 Task: AssignAyush98111@gmail.com as Assignee of Issue Issue0000000053 in Backlog  in Scrum Project Project0000000011 in Jira. AssignMailaustrali7@gmail.com as Assignee of Issue Issue0000000054 in Backlog  in Scrum Project Project0000000011 in Jira. AssignMailaustrali7@gmail.com as Assignee of Issue Issue0000000055 in Backlog  in Scrum Project Project0000000011 in Jira. AssignVinnyoffice2@gmail.com as Assignee of Issue Issue0000000056 in Backlog  in Scrum Project Project0000000012 in Jira. AssignVinnyoffice2@gmail.com as Assignee of Issue Issue0000000057 in Backlog  in Scrum Project Project0000000012 in Jira
Action: Mouse moved to (926, 482)
Screenshot: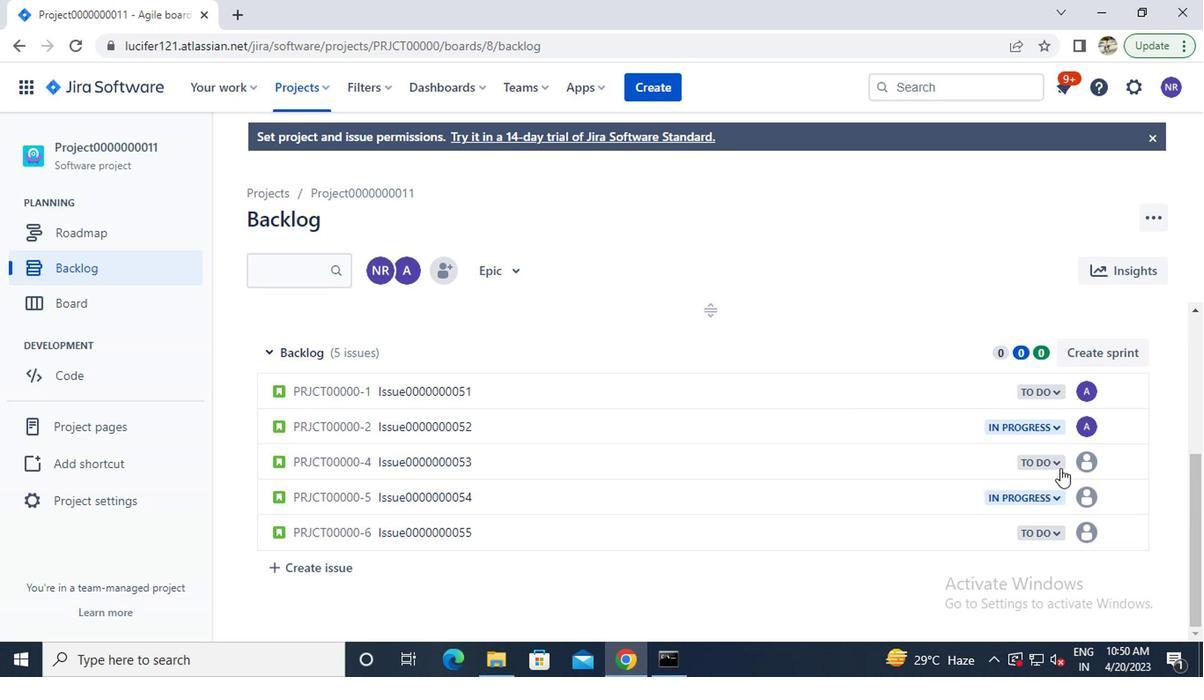 
Action: Mouse pressed left at (926, 482)
Screenshot: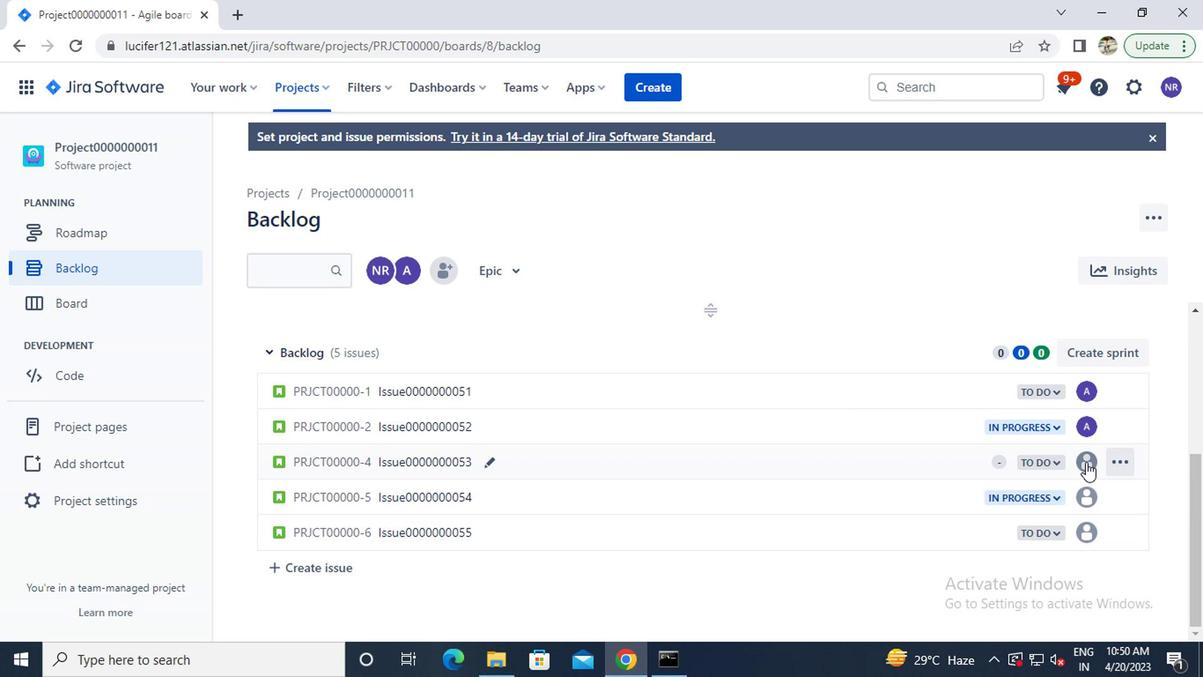 
Action: Mouse moved to (929, 479)
Screenshot: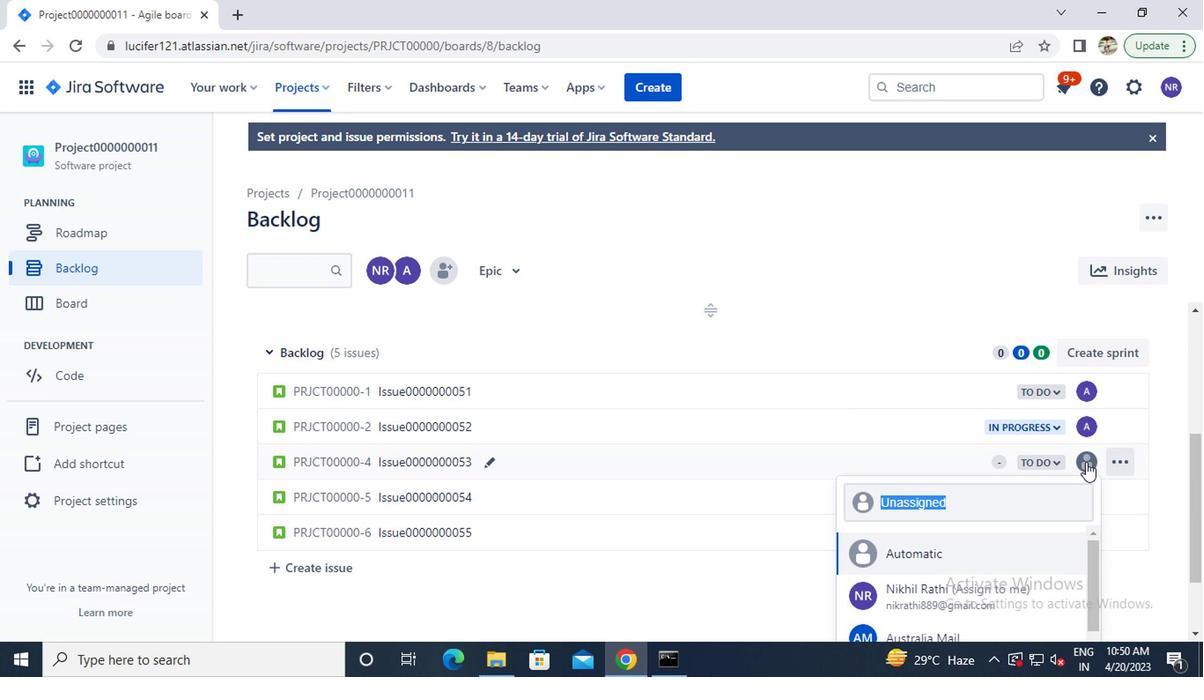 
Action: Key pressed ay
Screenshot: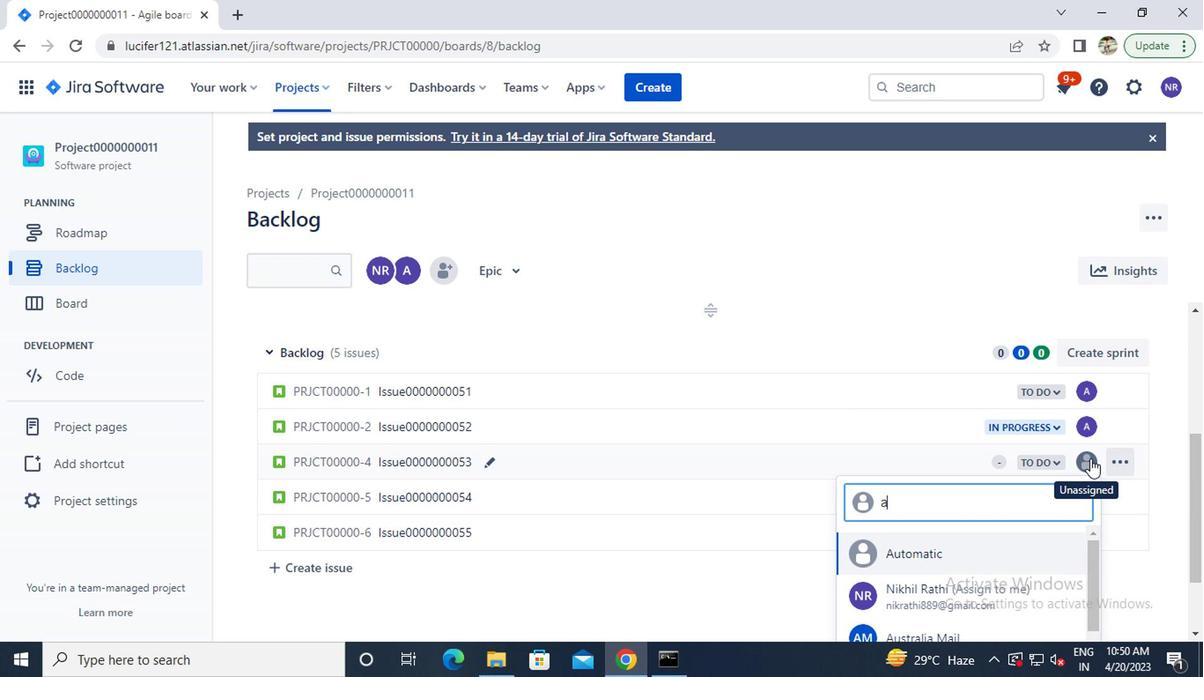 
Action: Mouse moved to (780, 548)
Screenshot: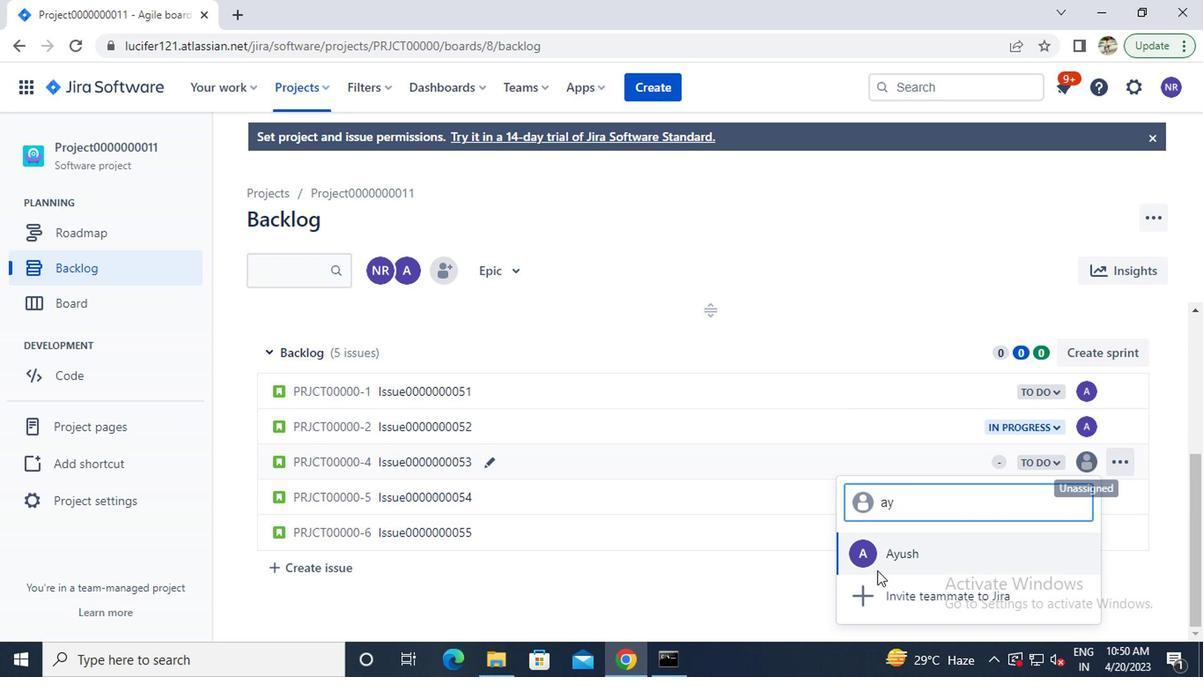 
Action: Mouse pressed left at (780, 548)
Screenshot: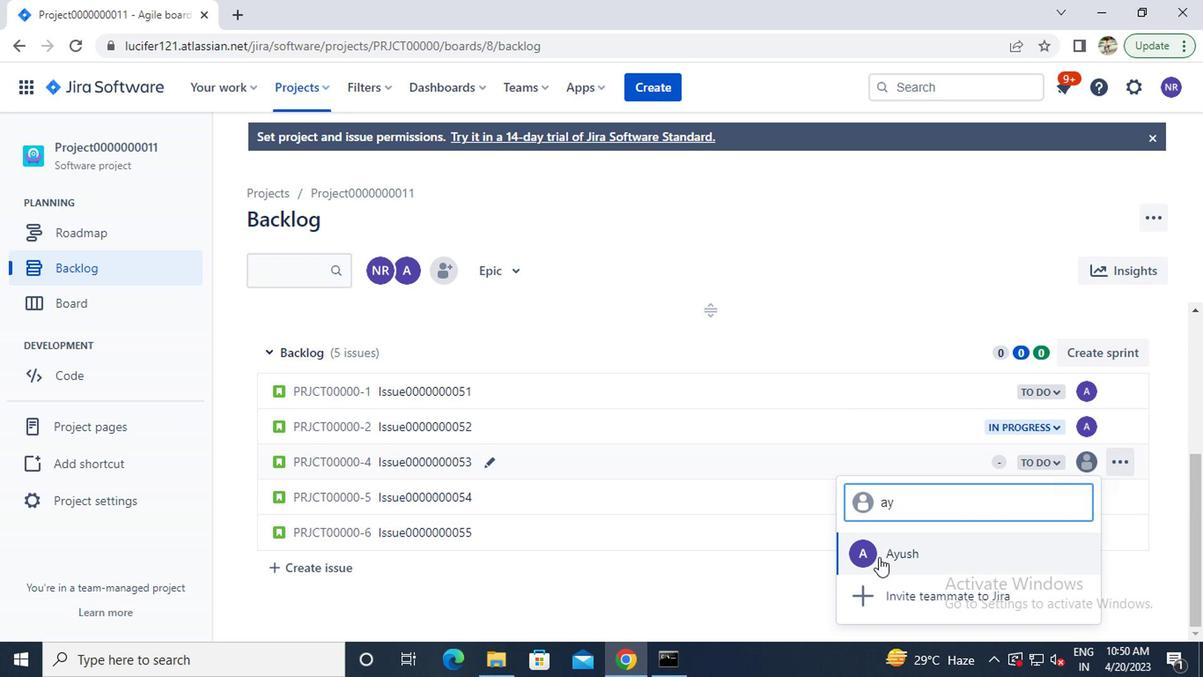 
Action: Mouse moved to (927, 507)
Screenshot: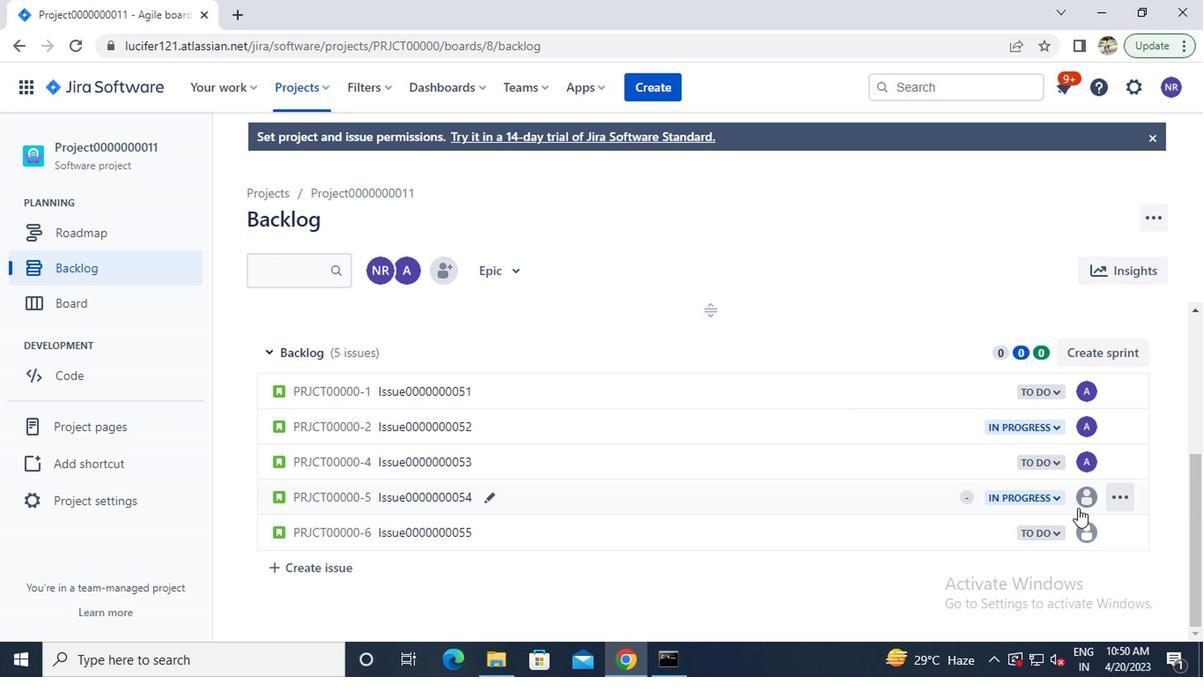 
Action: Mouse pressed left at (927, 507)
Screenshot: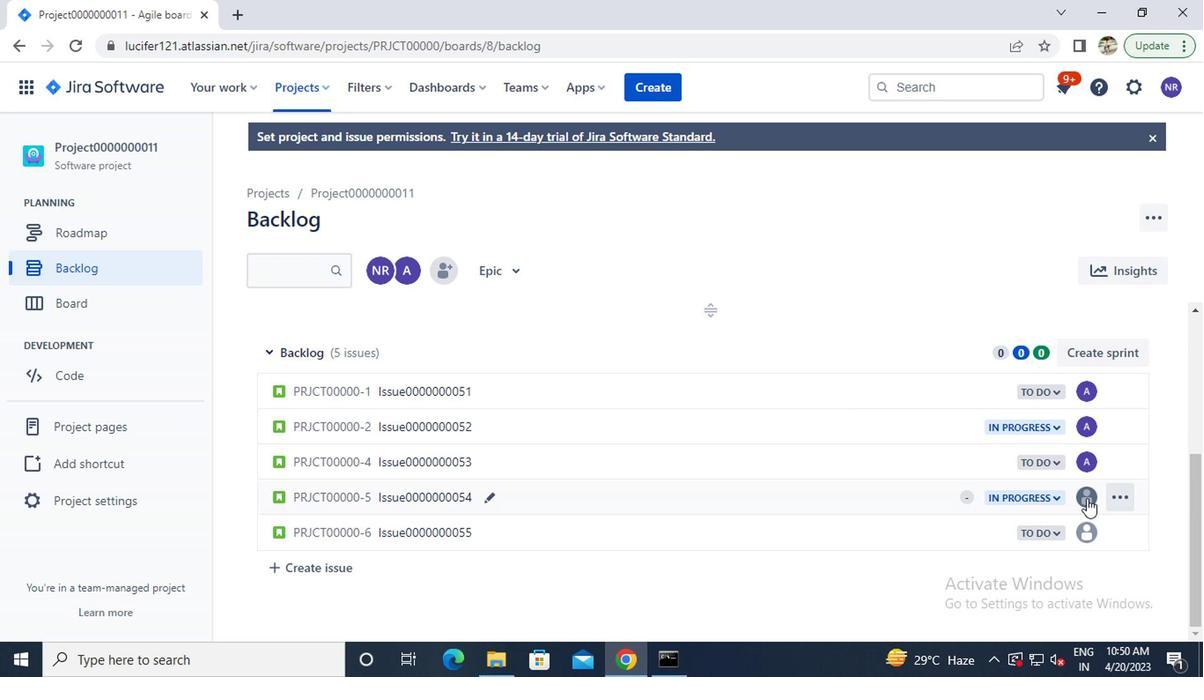 
Action: Mouse moved to (900, 544)
Screenshot: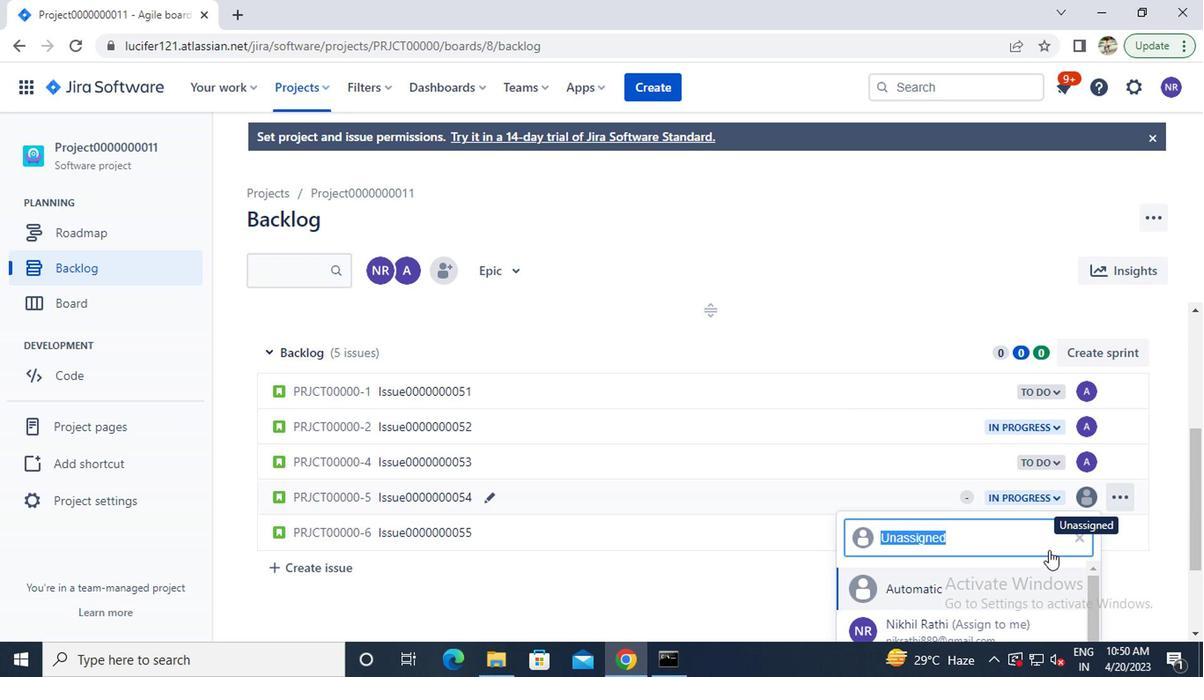 
Action: Mouse scrolled (900, 544) with delta (0, 0)
Screenshot: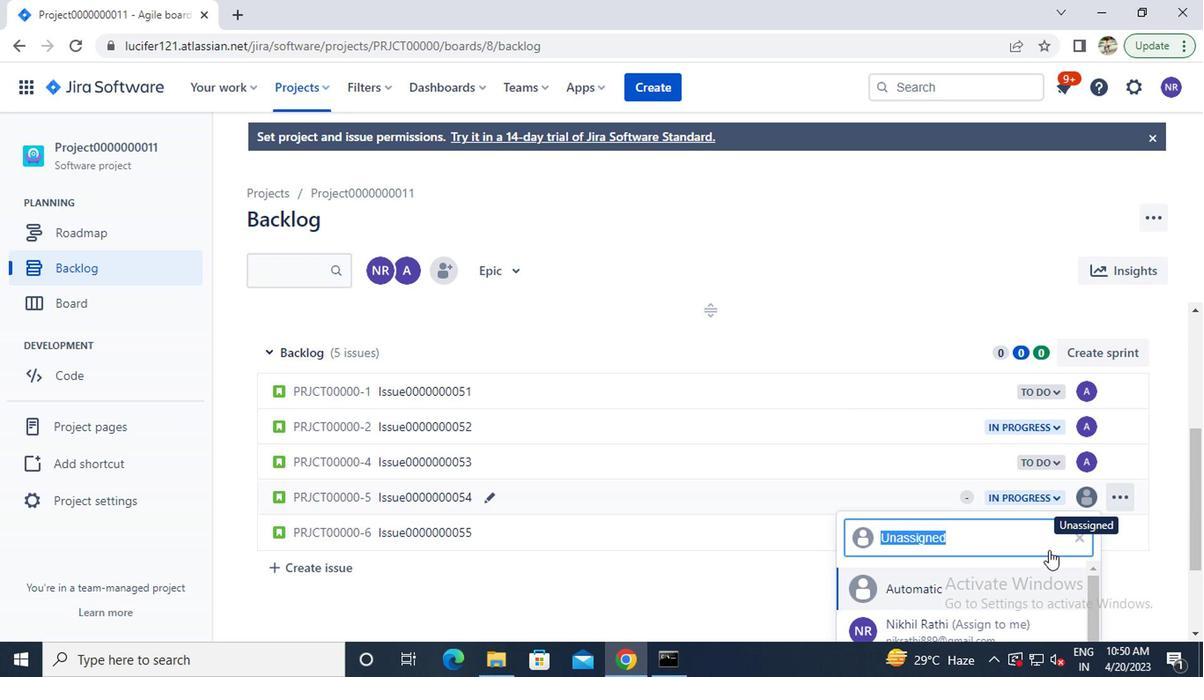
Action: Mouse scrolled (900, 544) with delta (0, 0)
Screenshot: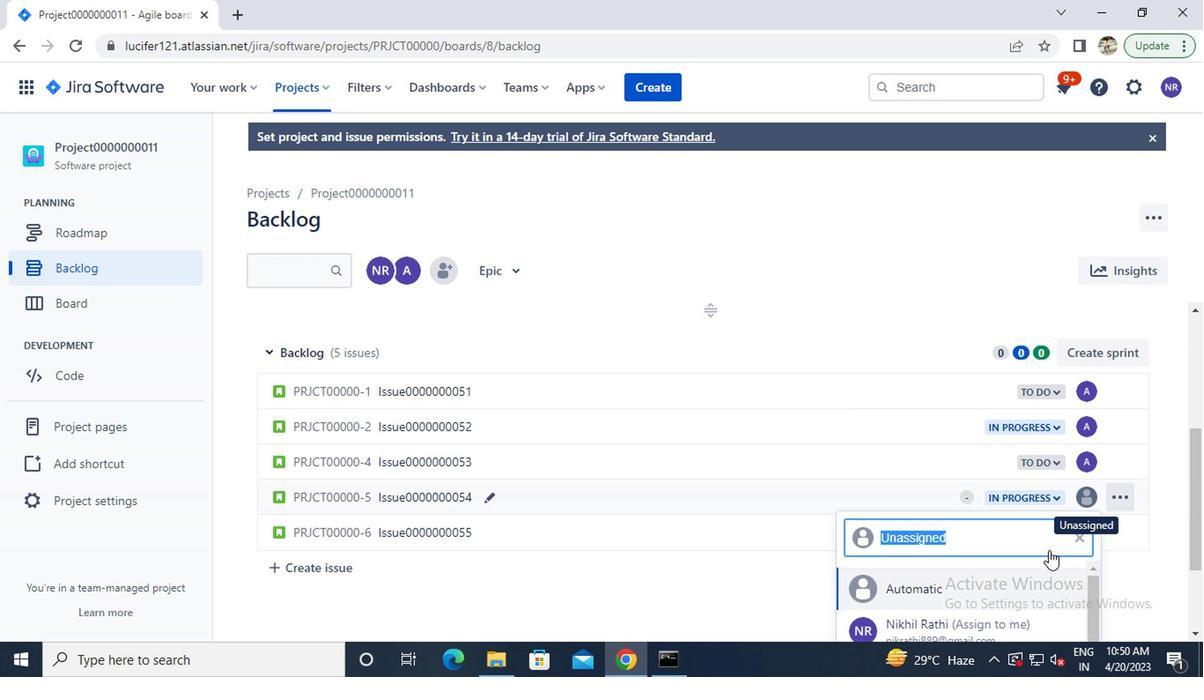 
Action: Mouse moved to (862, 540)
Screenshot: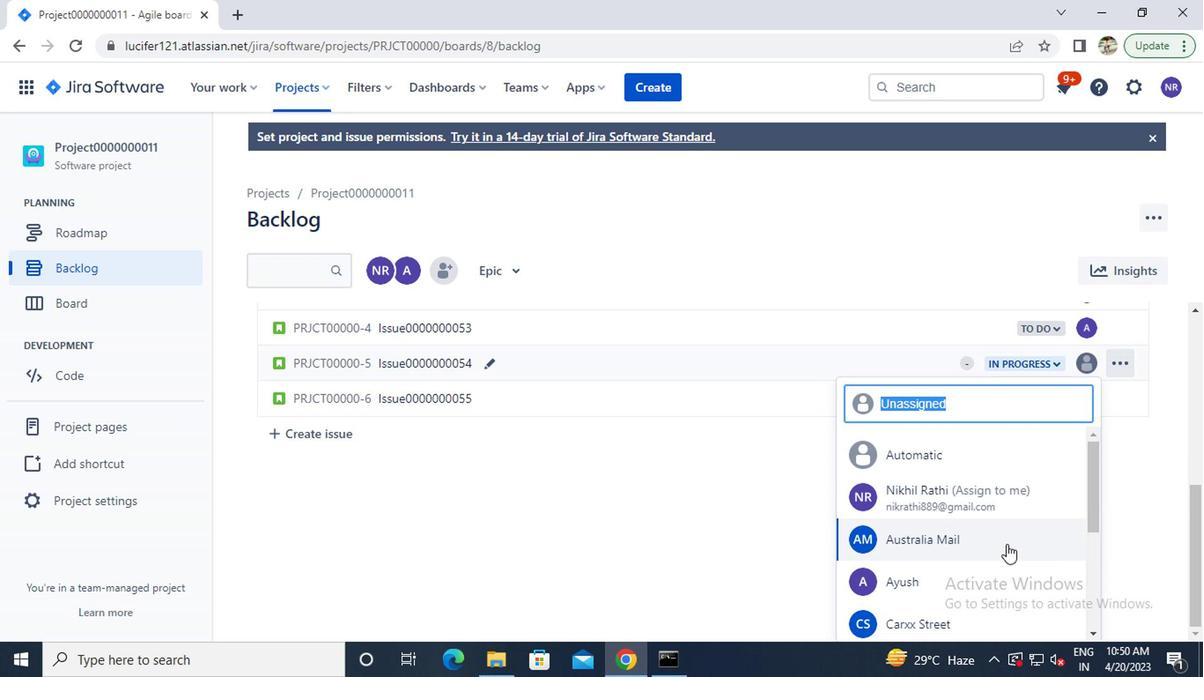 
Action: Mouse pressed left at (862, 540)
Screenshot: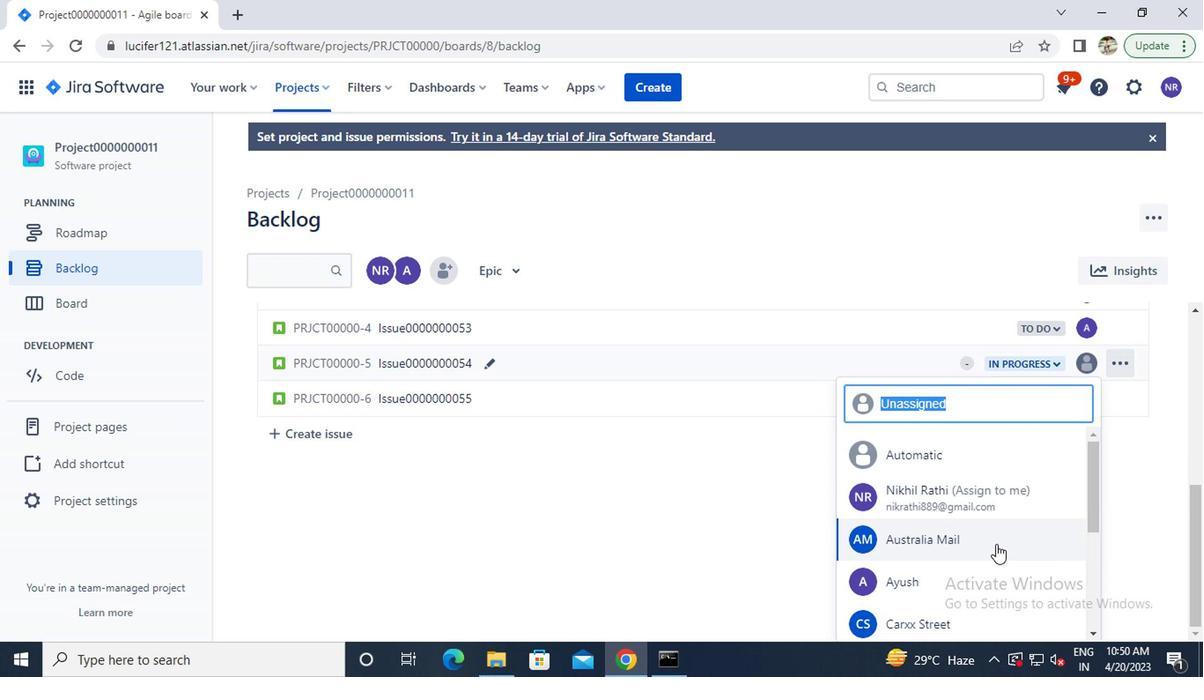 
Action: Mouse moved to (923, 530)
Screenshot: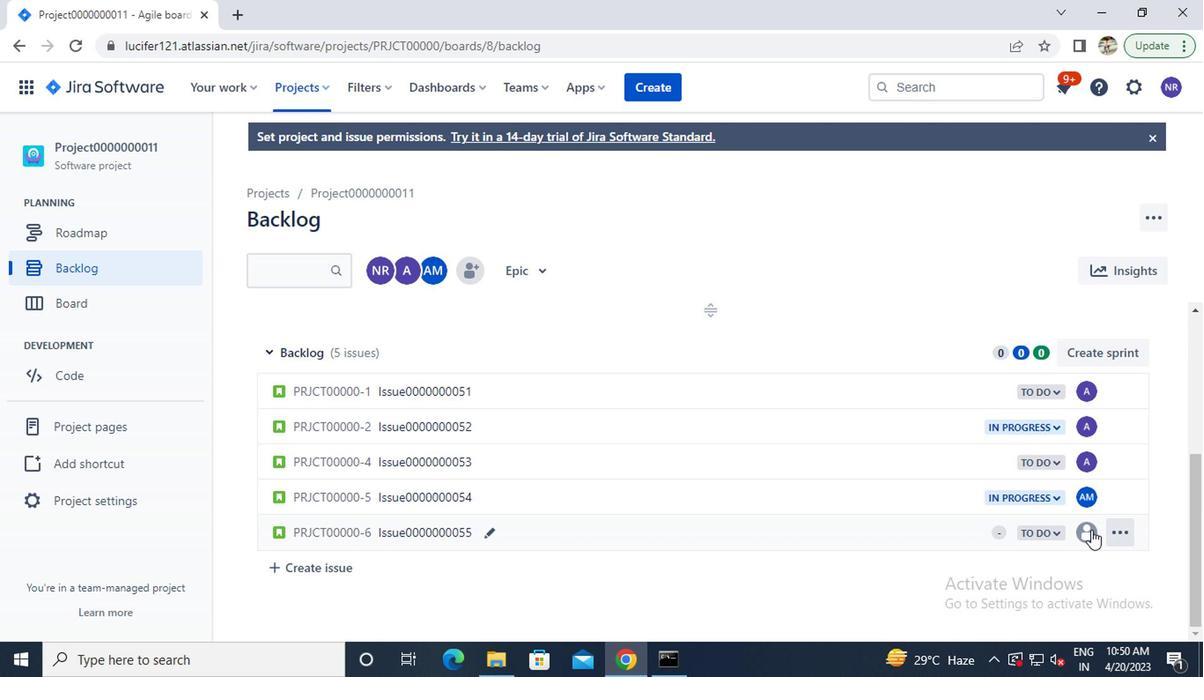 
Action: Mouse pressed left at (923, 530)
Screenshot: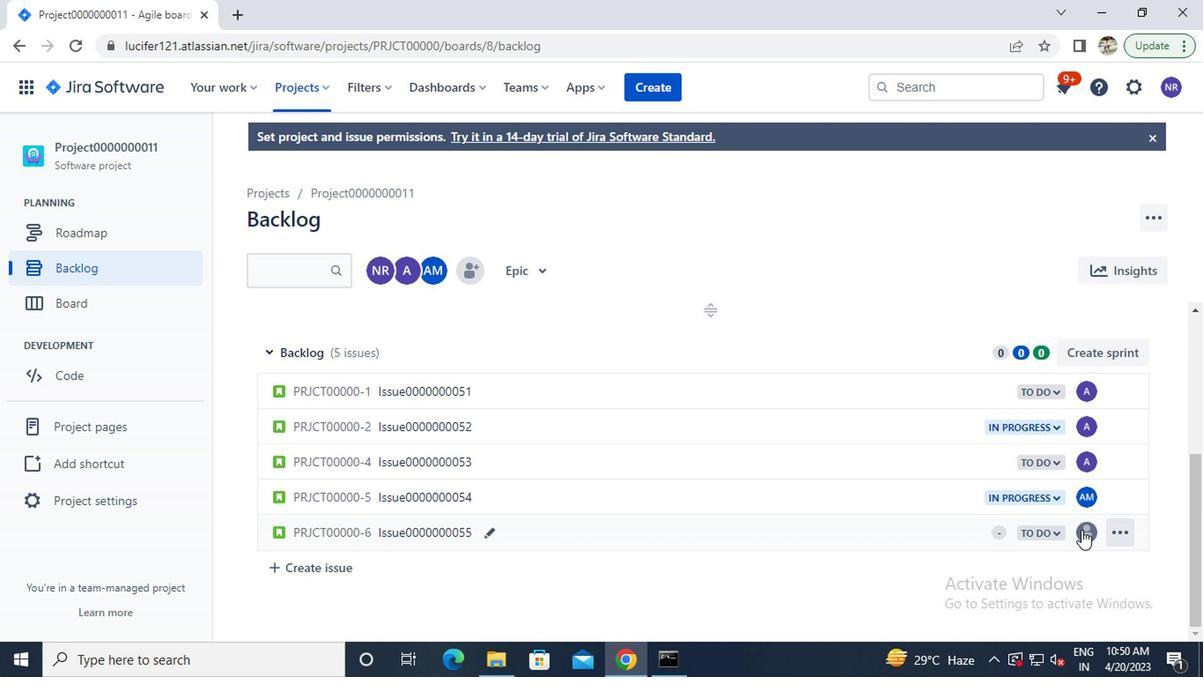 
Action: Mouse moved to (867, 561)
Screenshot: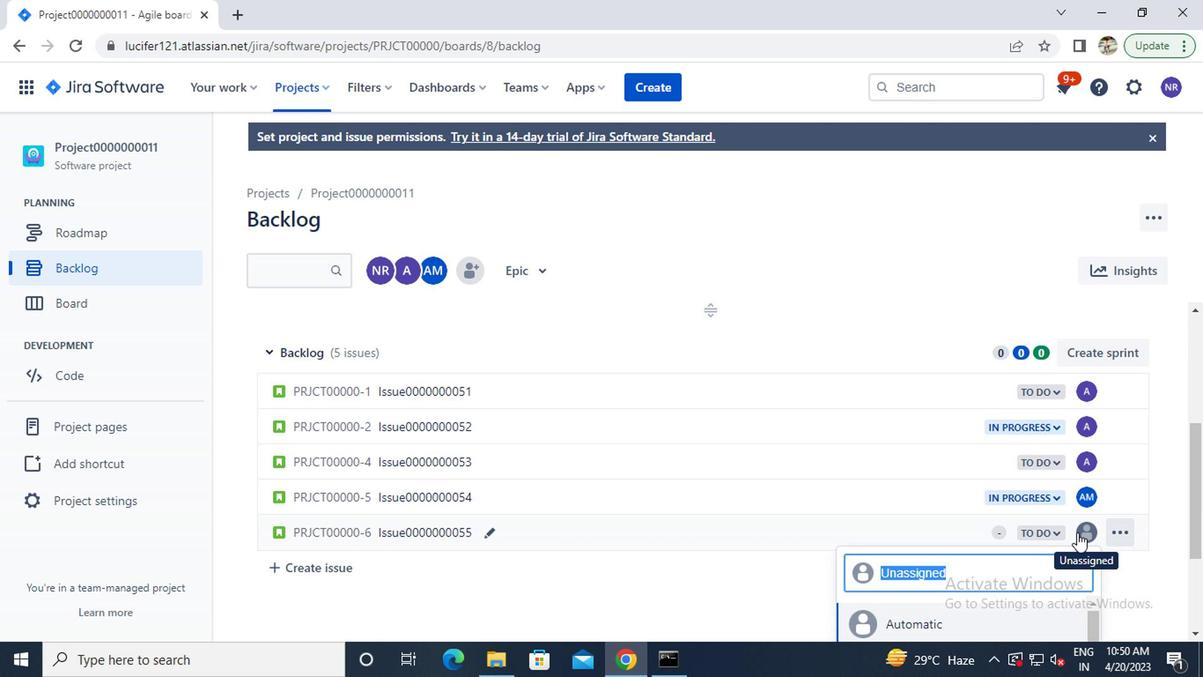 
Action: Mouse scrolled (867, 560) with delta (0, 0)
Screenshot: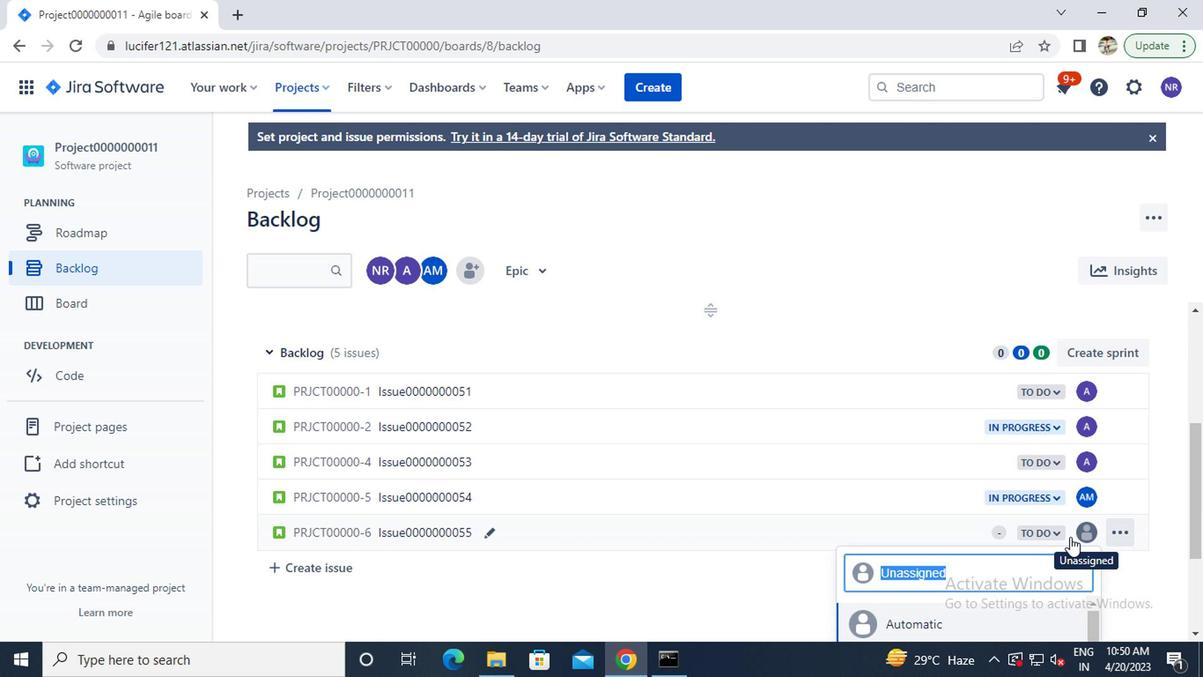 
Action: Mouse scrolled (867, 560) with delta (0, 0)
Screenshot: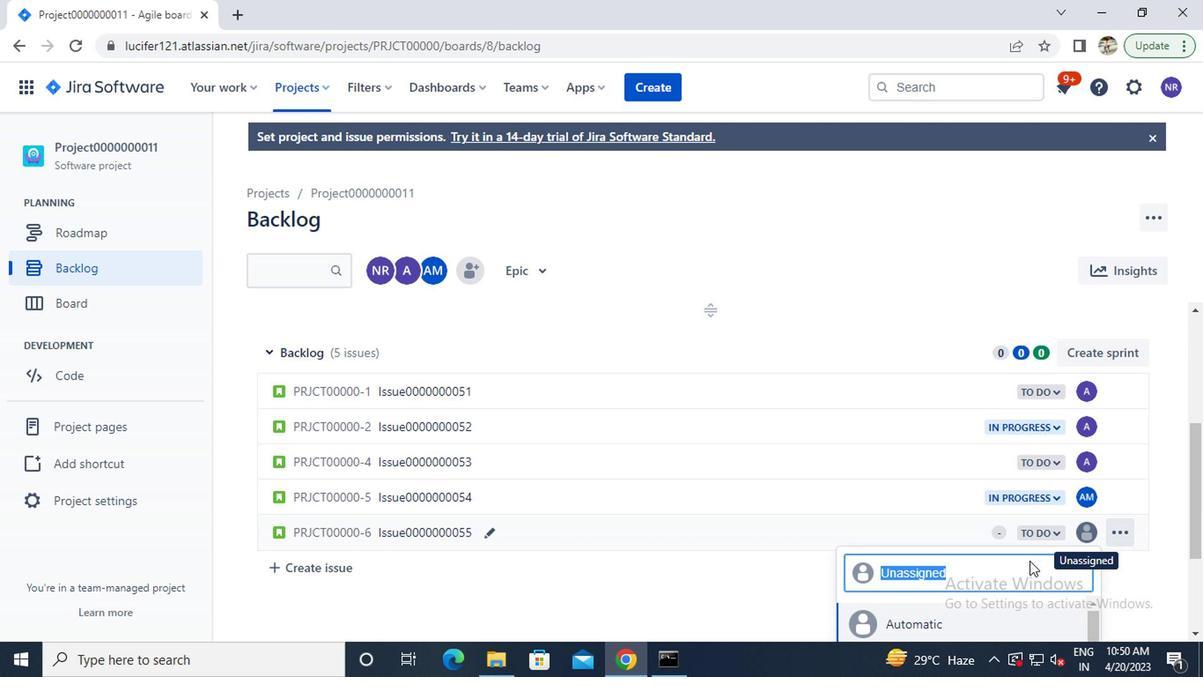 
Action: Mouse moved to (848, 539)
Screenshot: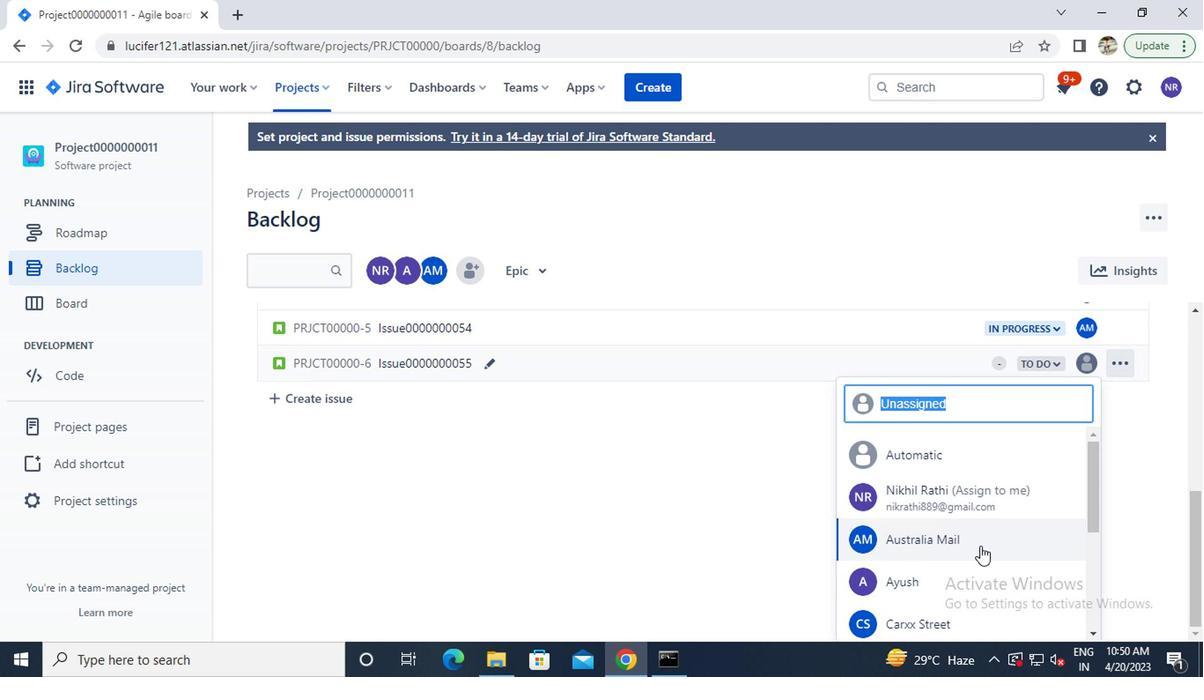
Action: Mouse pressed left at (848, 539)
Screenshot: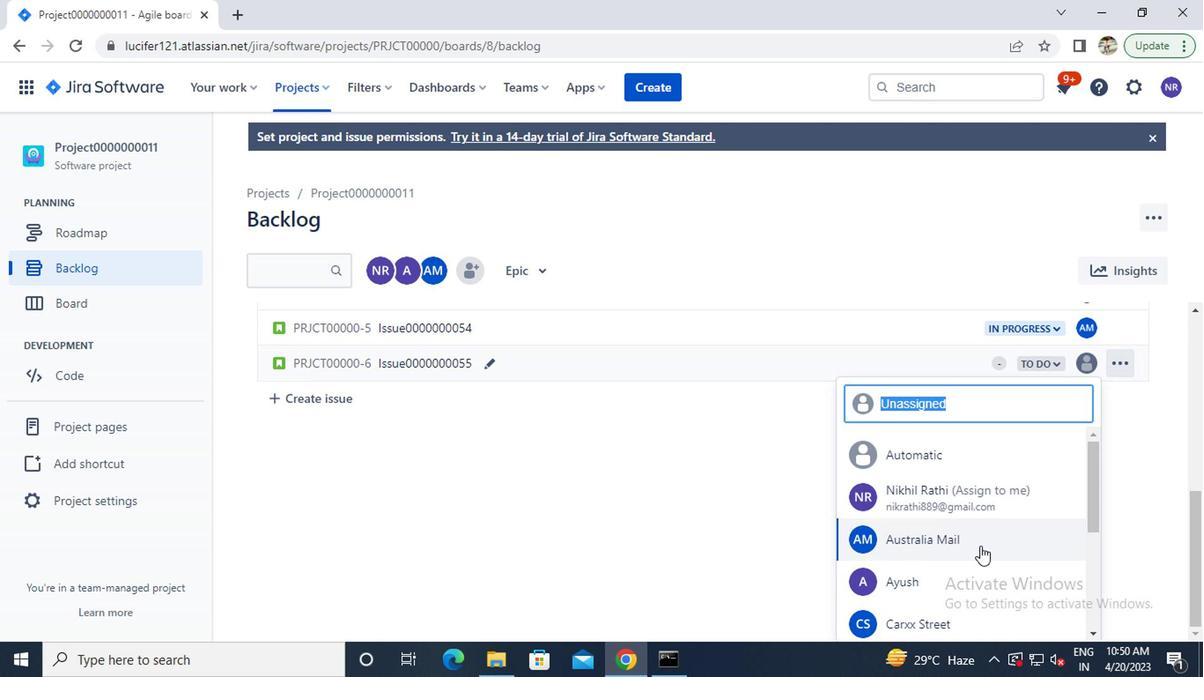 
Action: Mouse moved to (371, 216)
Screenshot: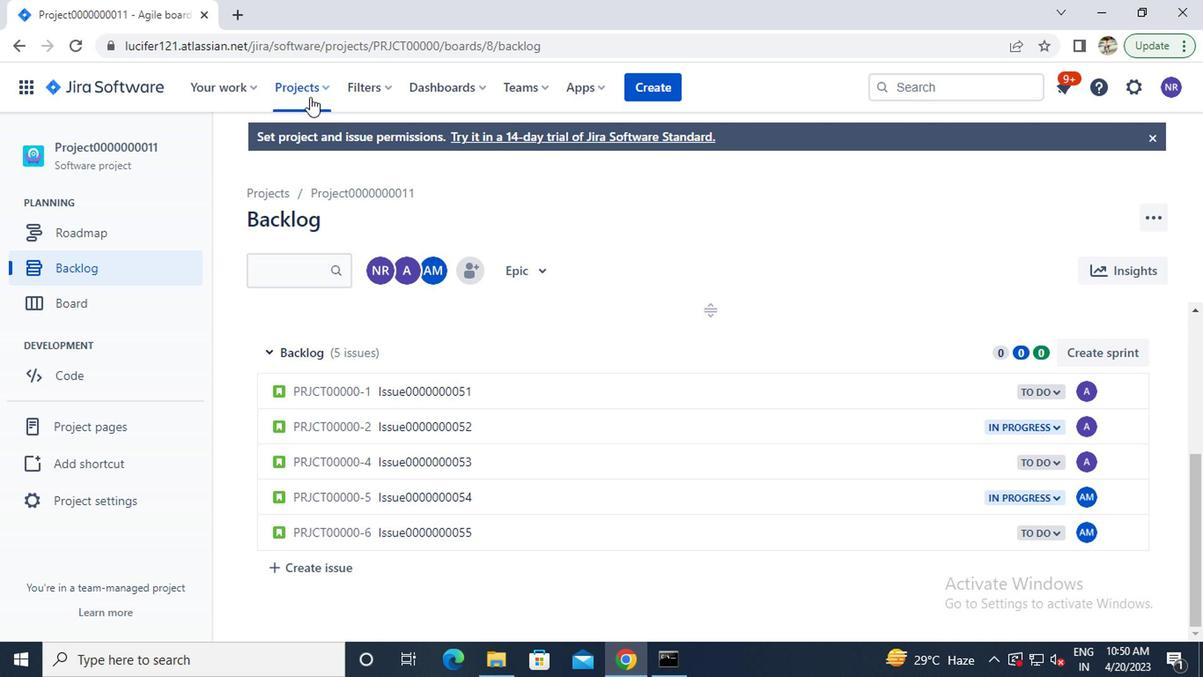 
Action: Mouse pressed left at (371, 216)
Screenshot: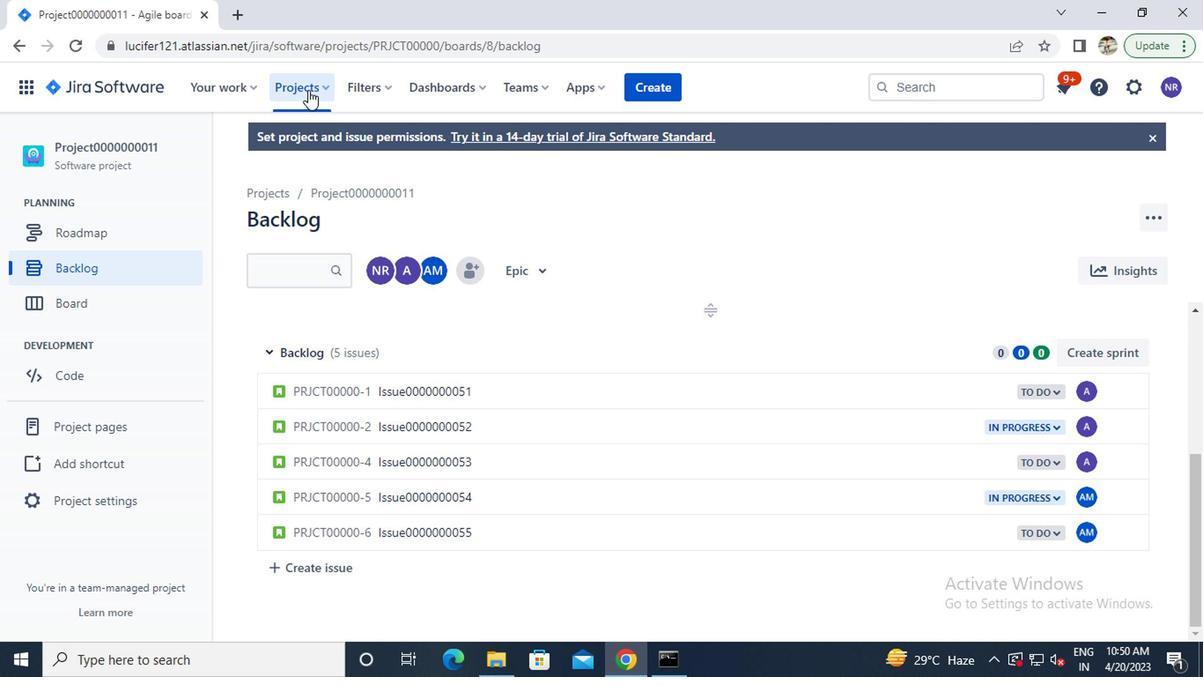 
Action: Mouse moved to (401, 305)
Screenshot: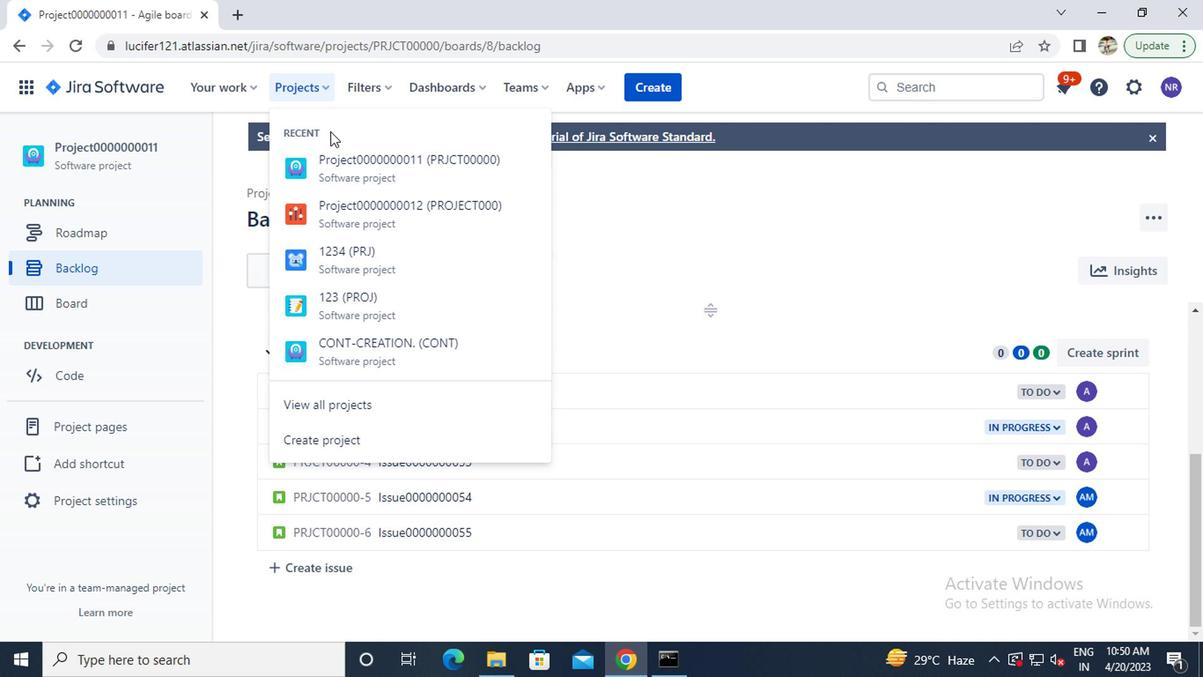 
Action: Mouse pressed left at (401, 305)
Screenshot: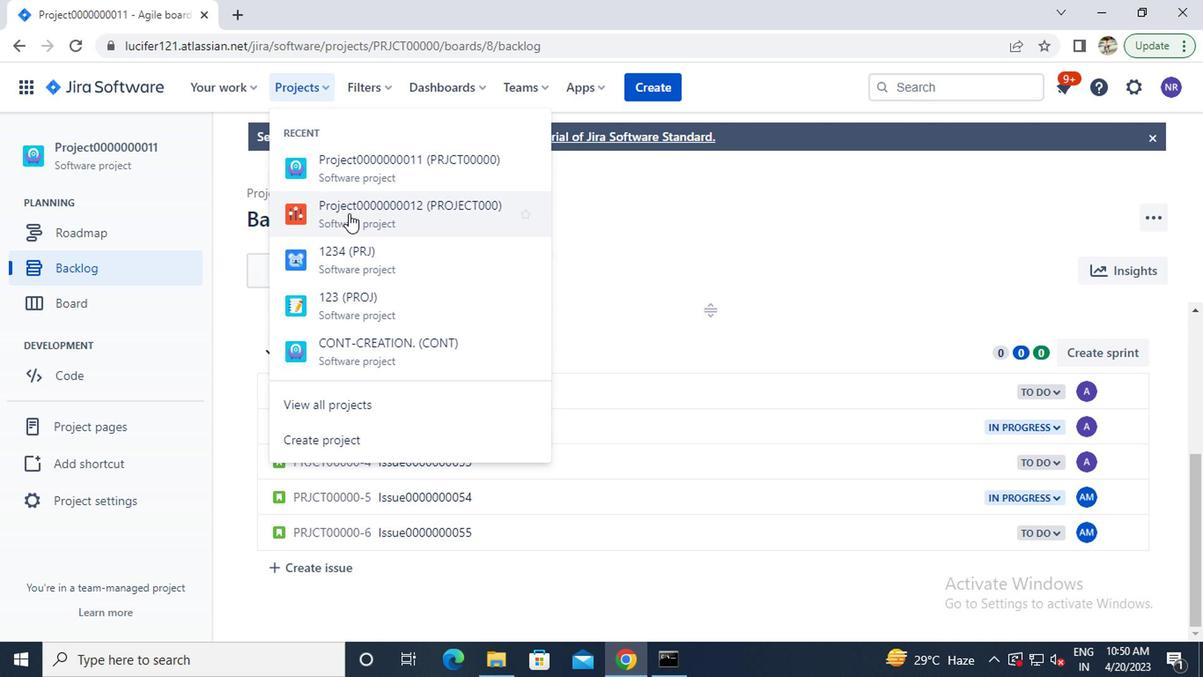 
Action: Mouse moved to (242, 341)
Screenshot: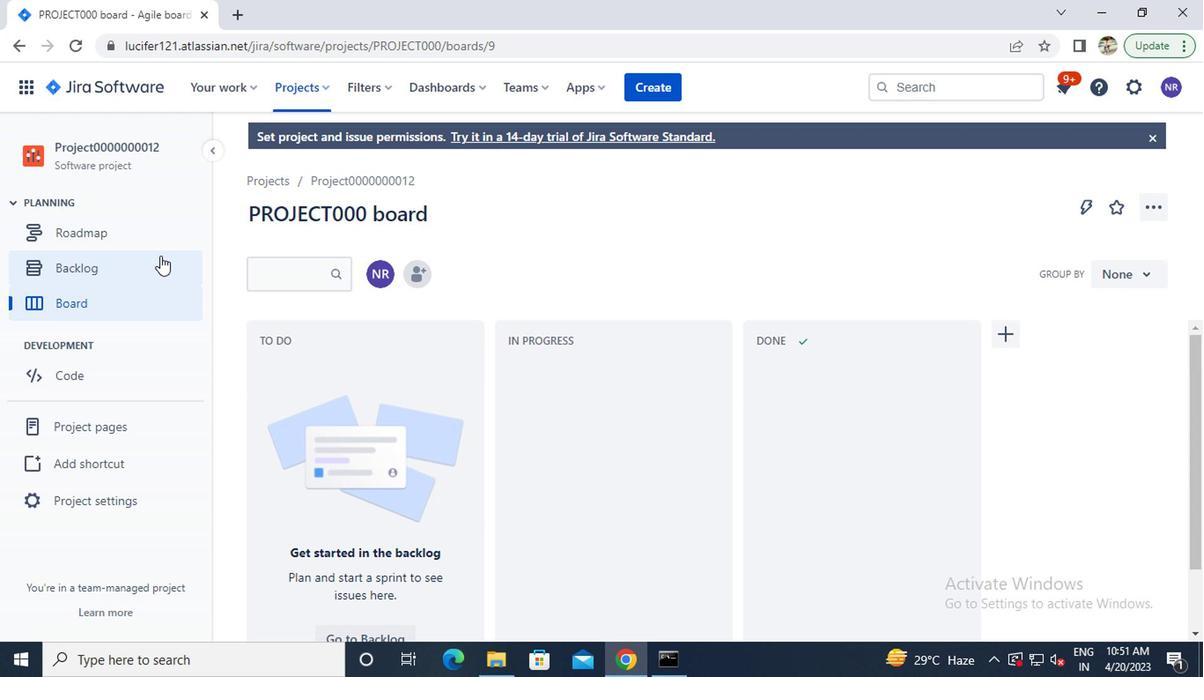 
Action: Mouse pressed left at (242, 341)
Screenshot: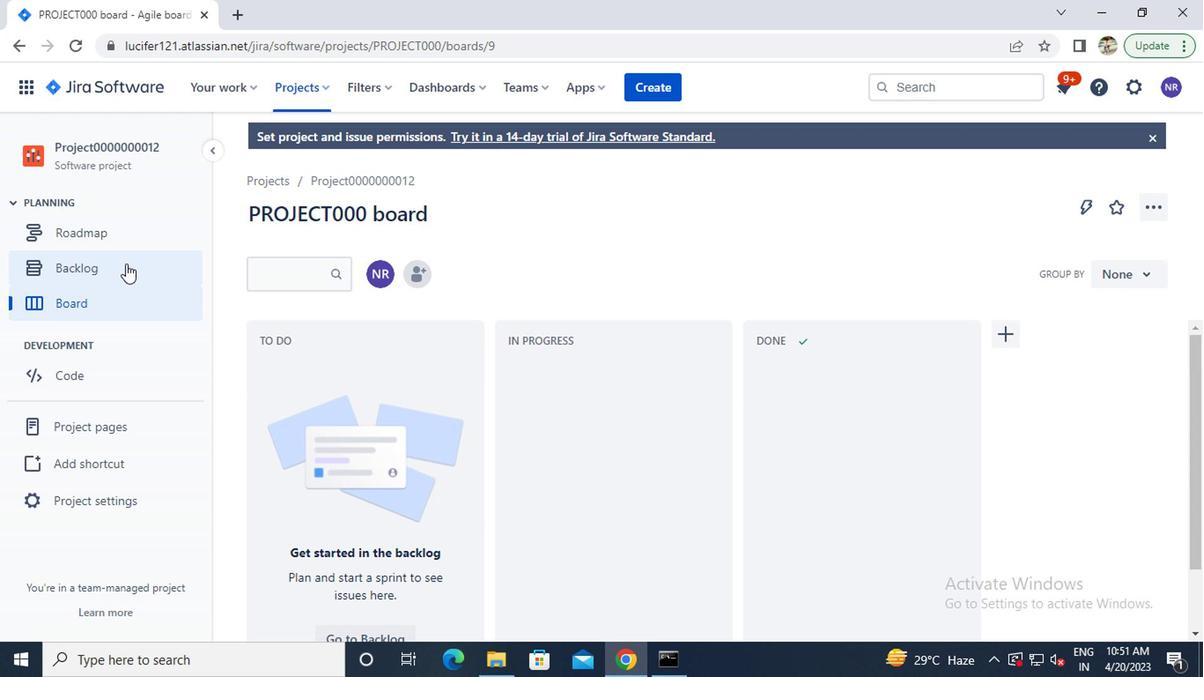 
Action: Mouse moved to (497, 381)
Screenshot: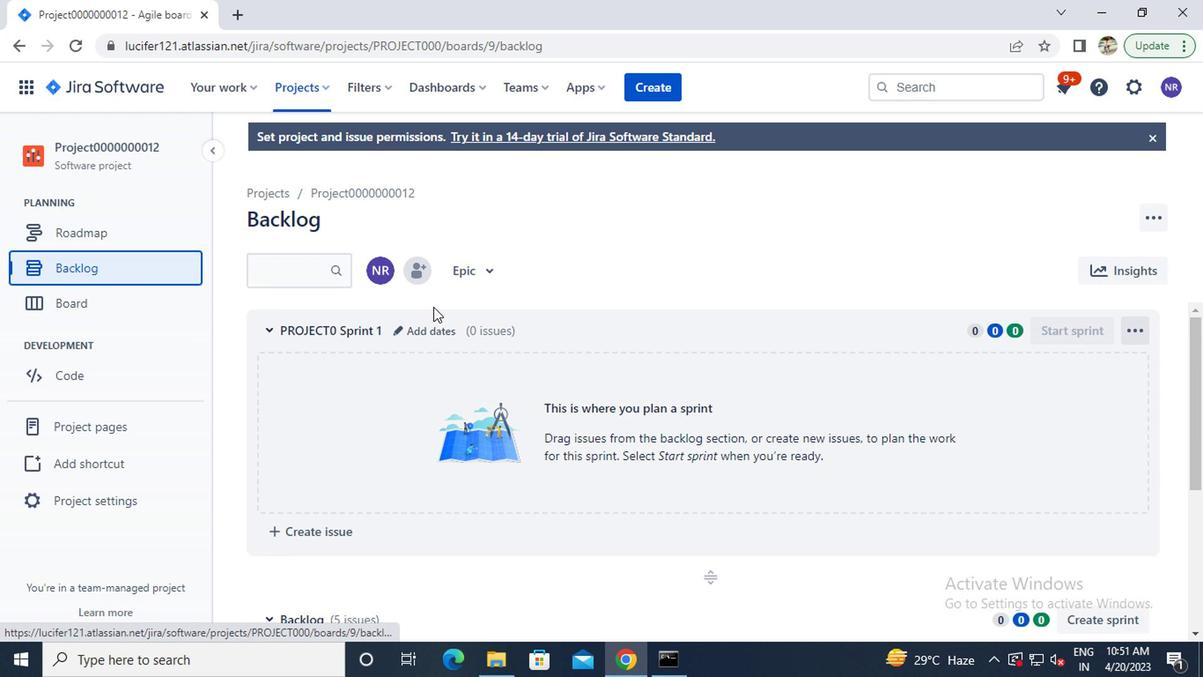 
Action: Mouse scrolled (497, 381) with delta (0, 0)
Screenshot: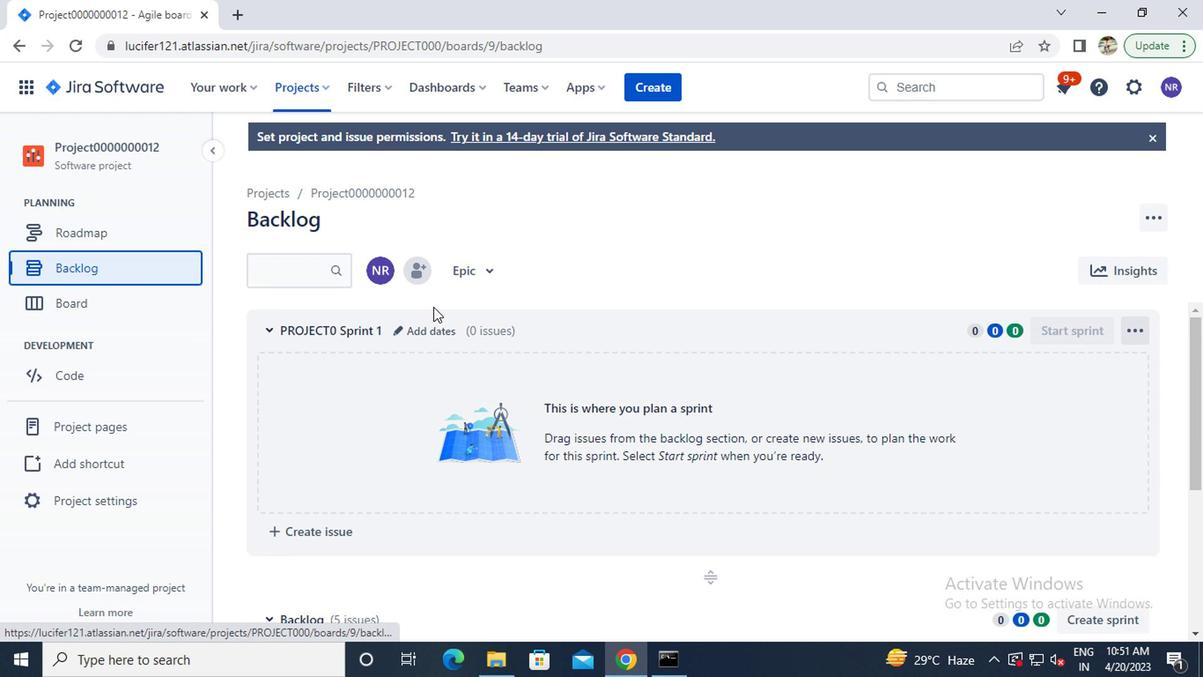 
Action: Mouse moved to (507, 386)
Screenshot: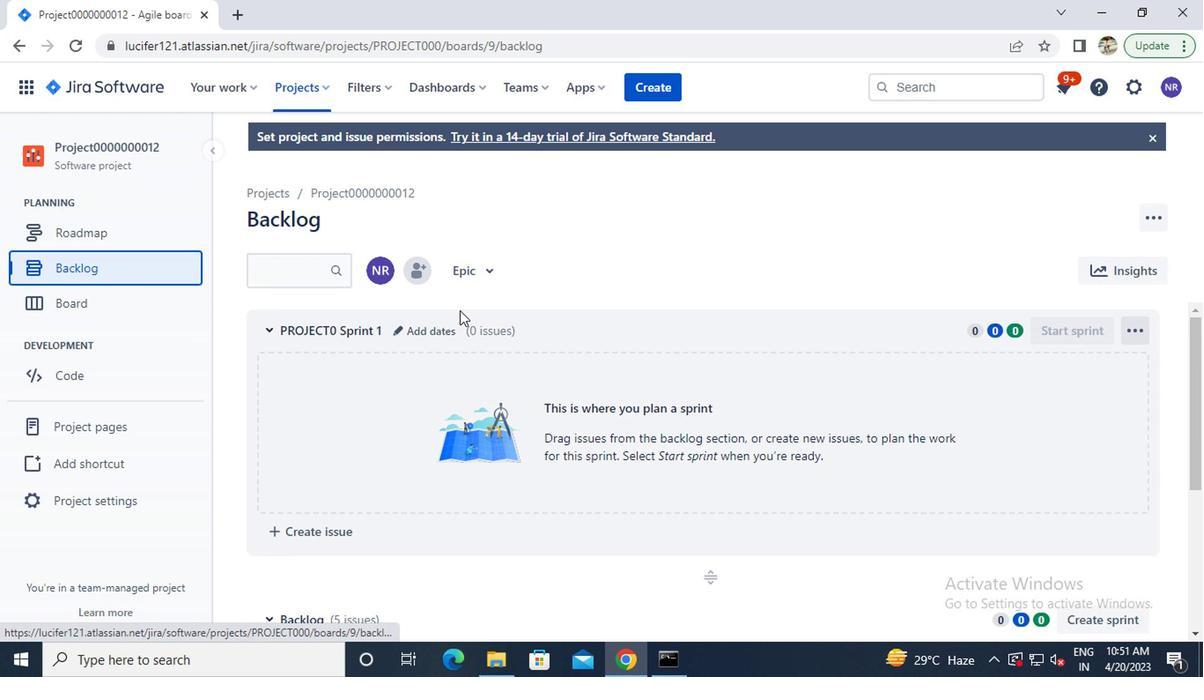 
Action: Mouse scrolled (507, 386) with delta (0, 0)
Screenshot: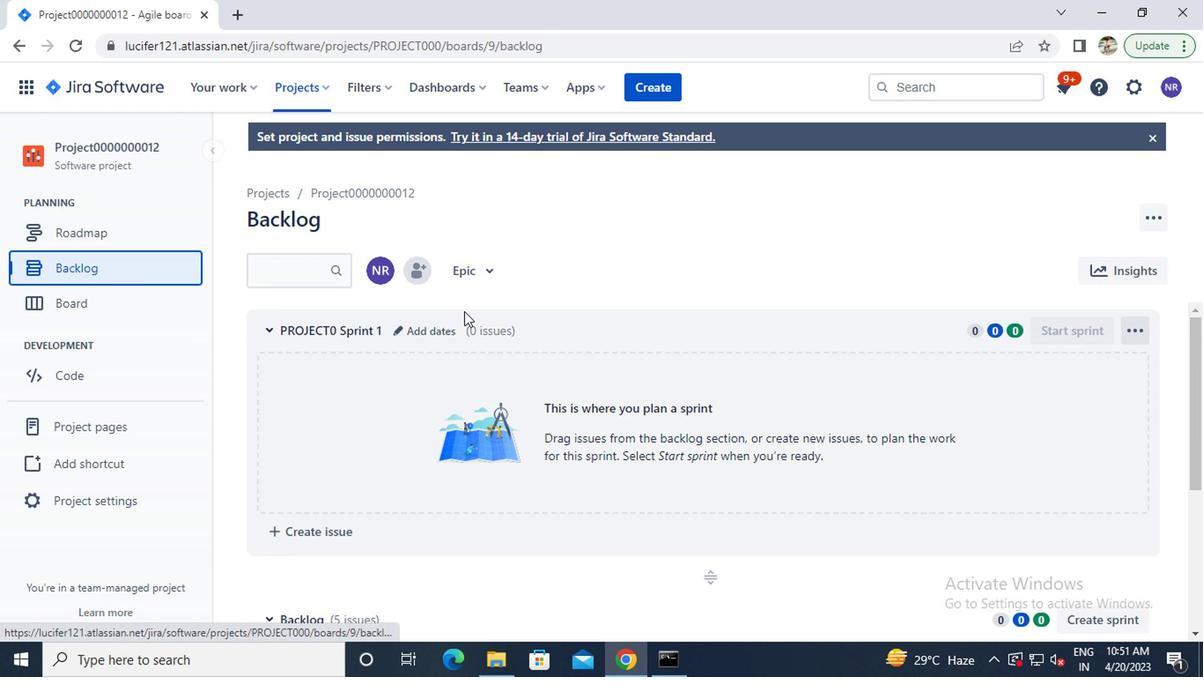 
Action: Mouse moved to (923, 497)
Screenshot: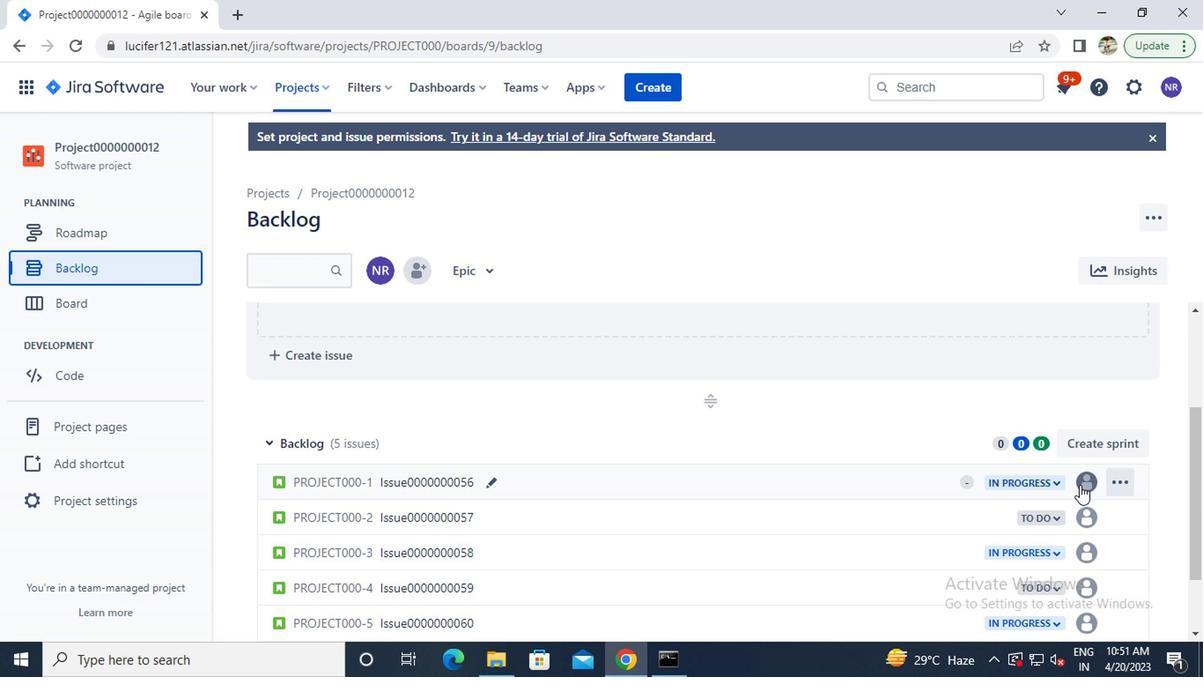
Action: Mouse pressed left at (923, 497)
Screenshot: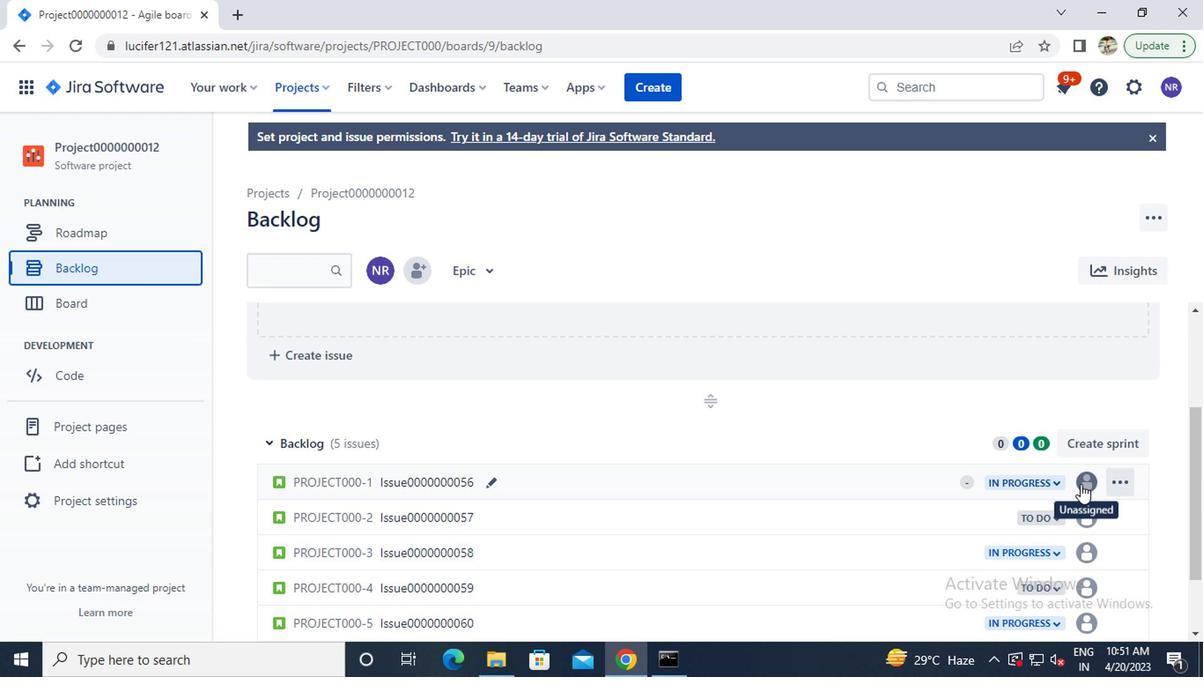 
Action: Mouse moved to (864, 552)
Screenshot: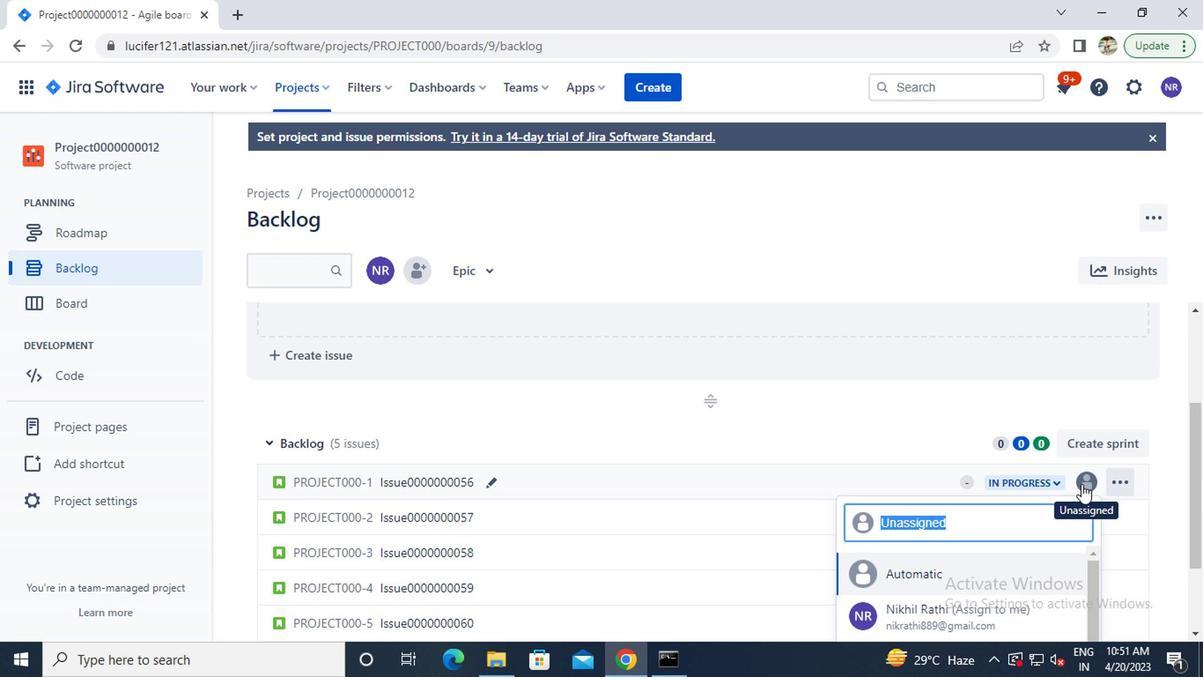 
Action: Mouse scrolled (864, 551) with delta (0, 0)
Screenshot: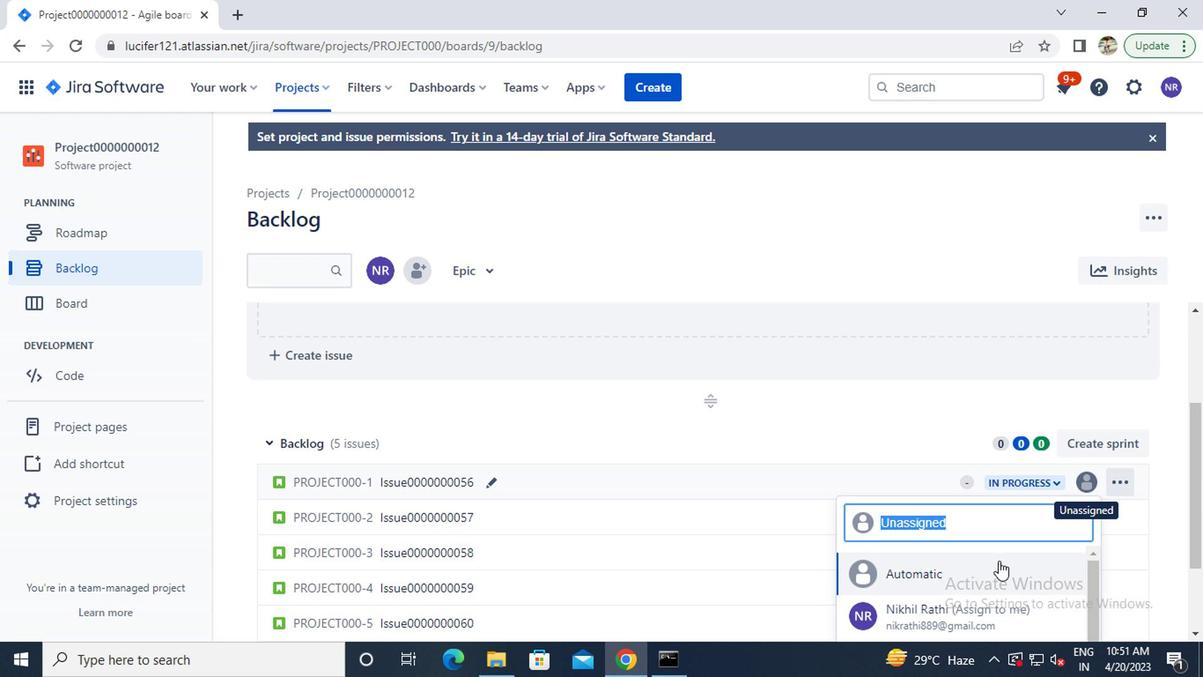 
Action: Mouse scrolled (864, 551) with delta (0, 0)
Screenshot: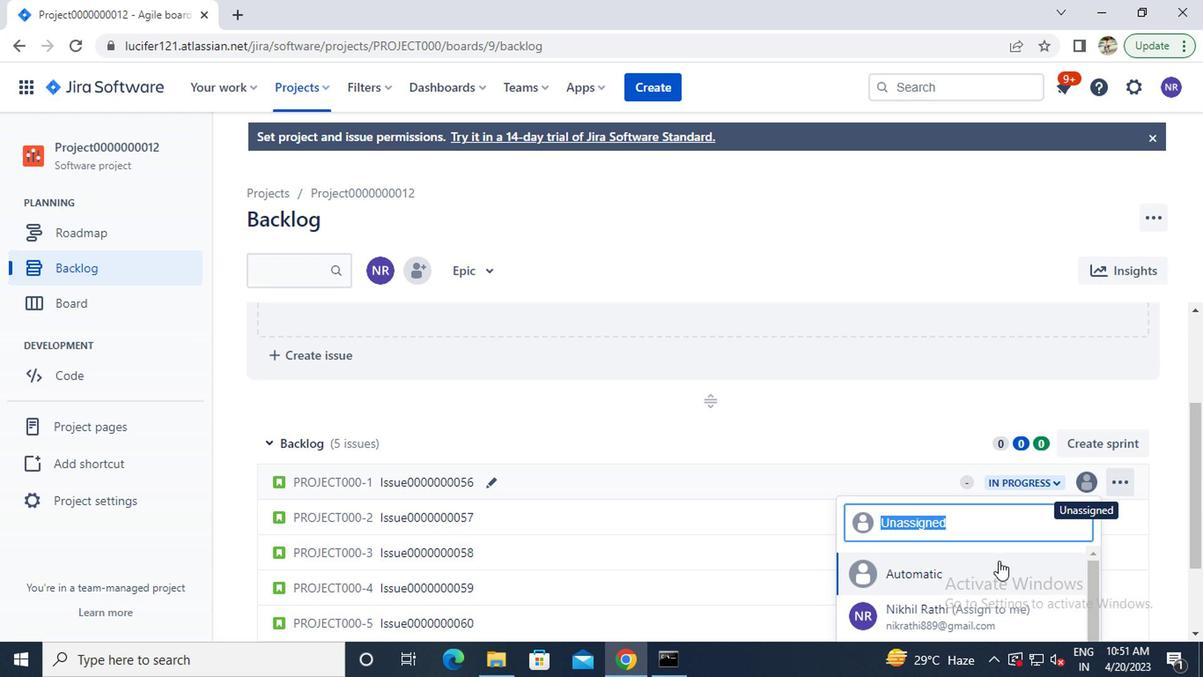 
Action: Mouse moved to (859, 556)
Screenshot: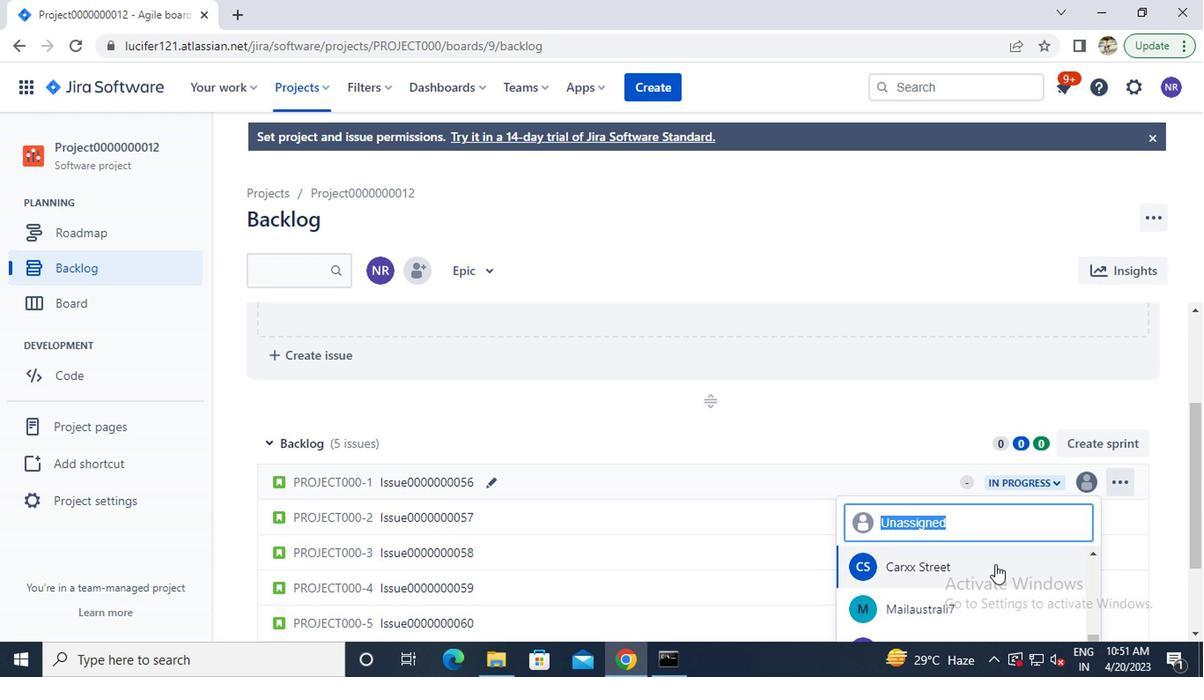 
Action: Mouse scrolled (859, 556) with delta (0, 0)
Screenshot: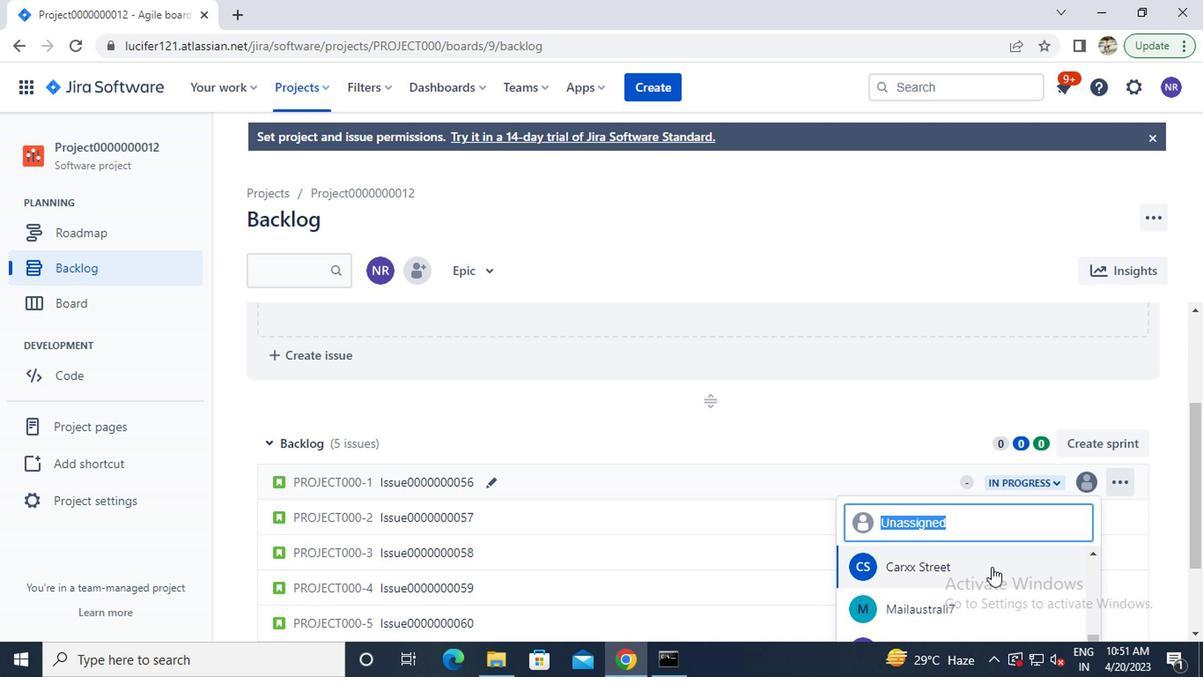 
Action: Mouse moved to (855, 558)
Screenshot: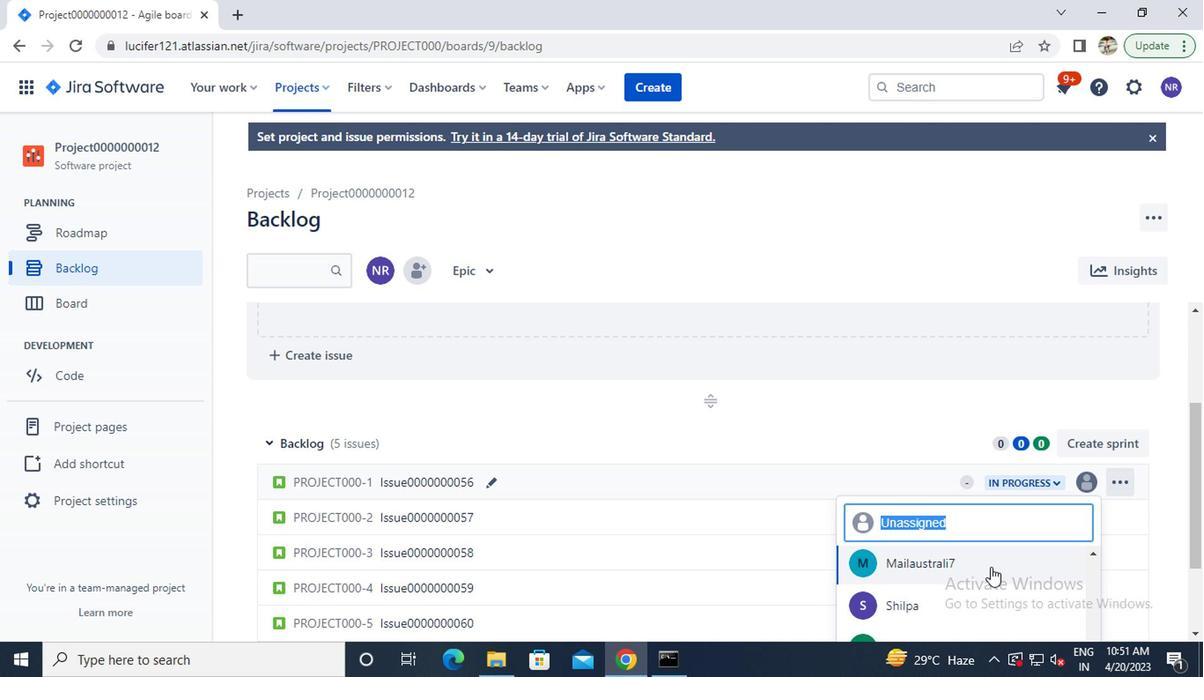 
Action: Mouse scrolled (855, 558) with delta (0, 0)
Screenshot: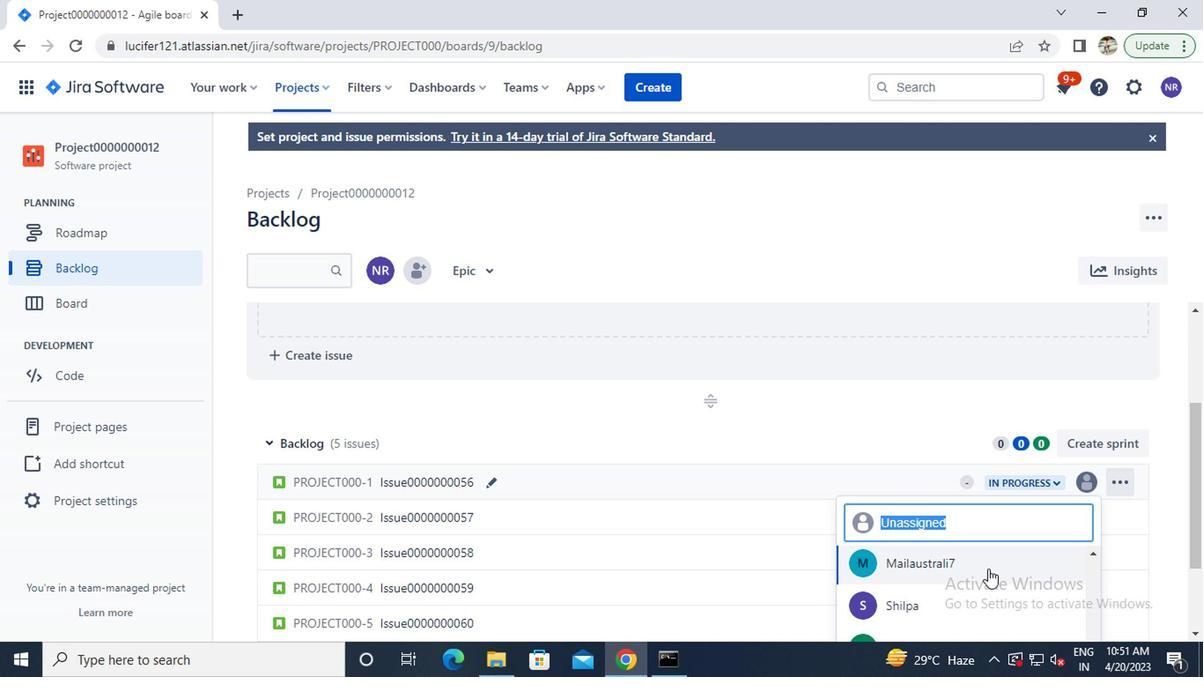 
Action: Mouse moved to (849, 521)
Screenshot: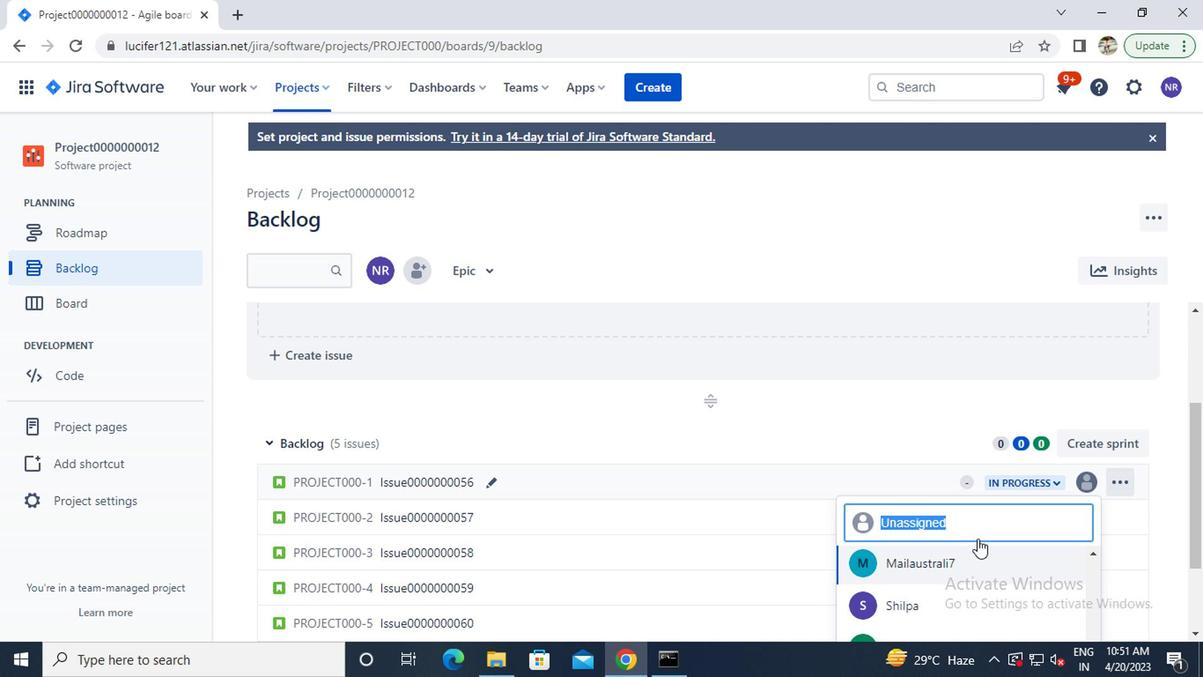 
Action: Key pressed vi
Screenshot: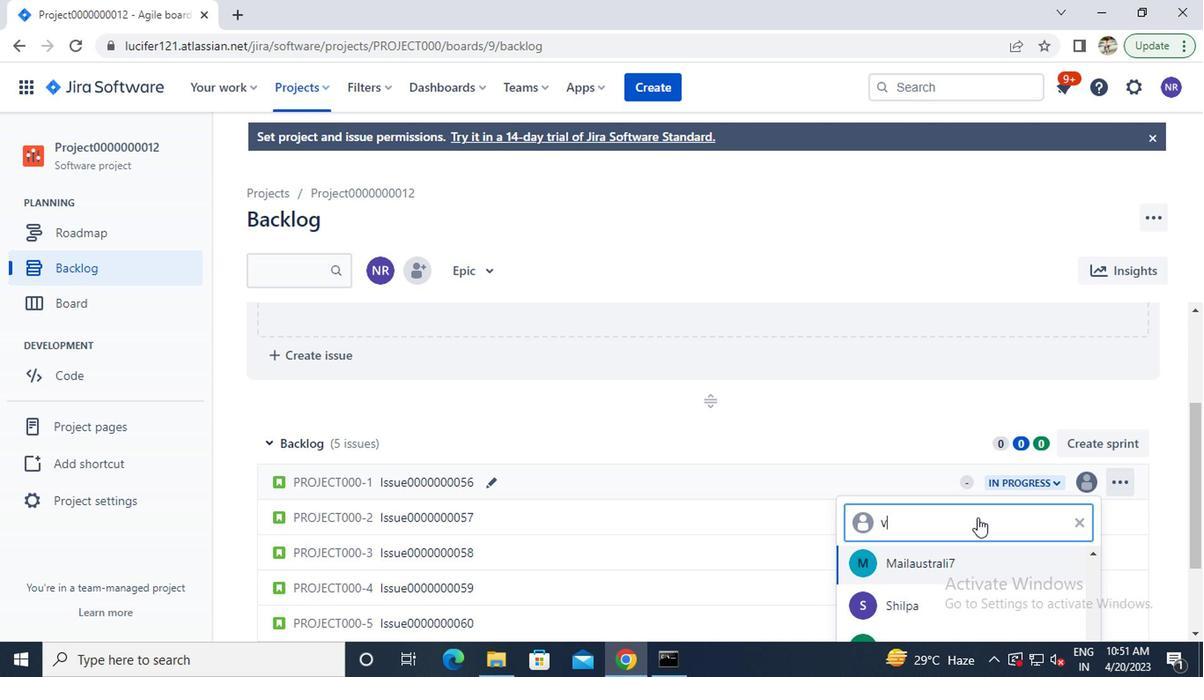 
Action: Mouse moved to (828, 560)
Screenshot: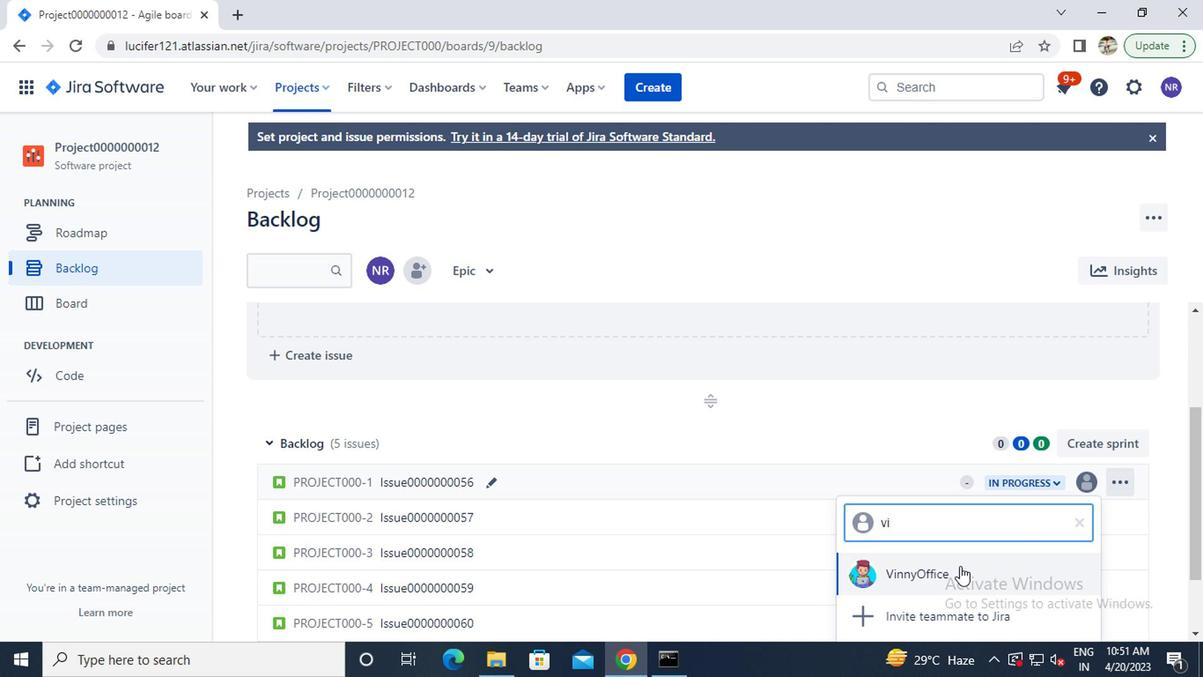 
Action: Mouse pressed left at (828, 560)
Screenshot: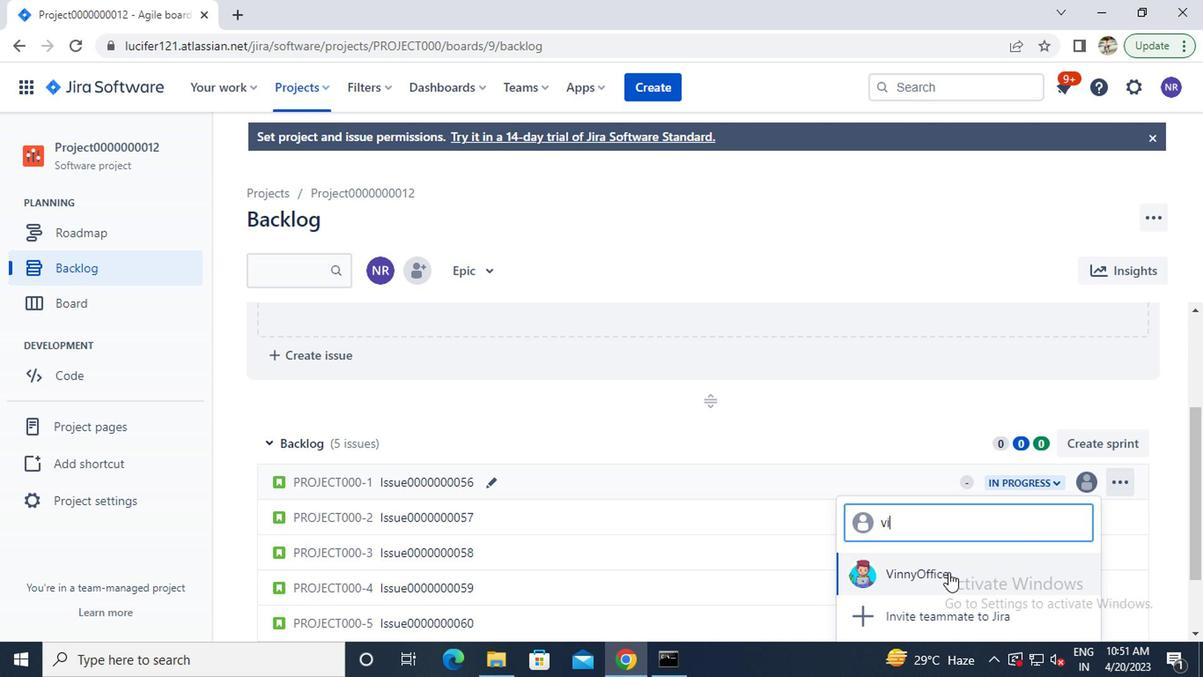 
Action: Mouse moved to (929, 523)
Screenshot: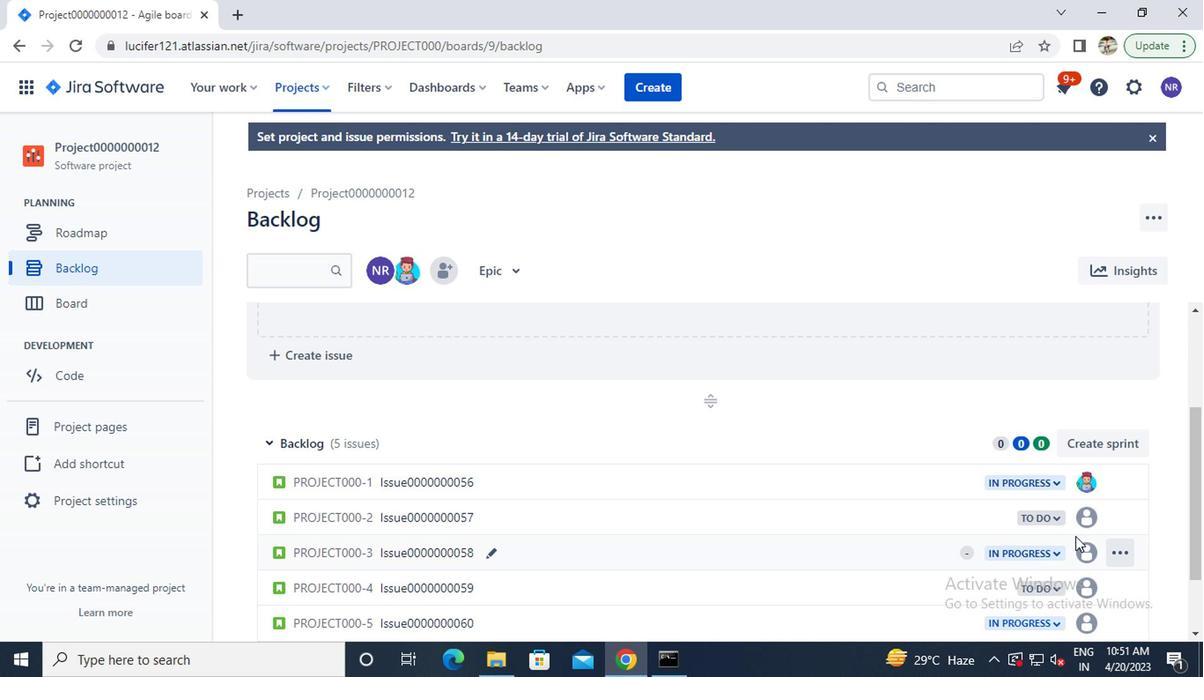 
Action: Mouse pressed left at (929, 523)
Screenshot: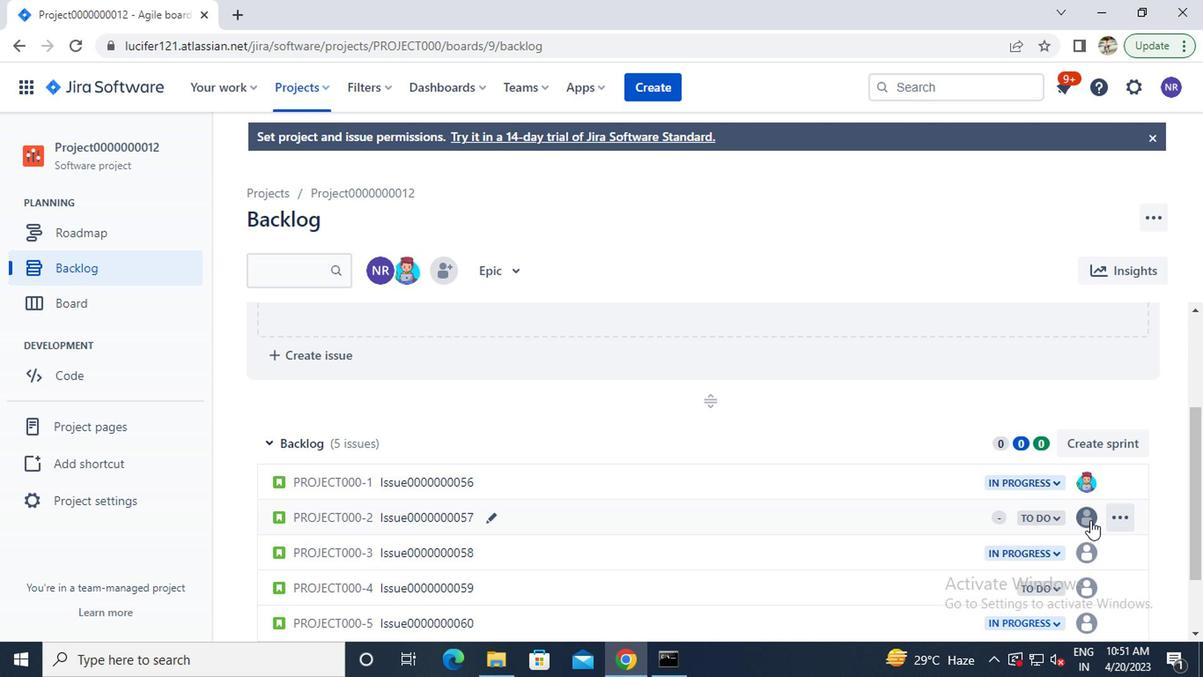 
Action: Mouse moved to (929, 523)
Screenshot: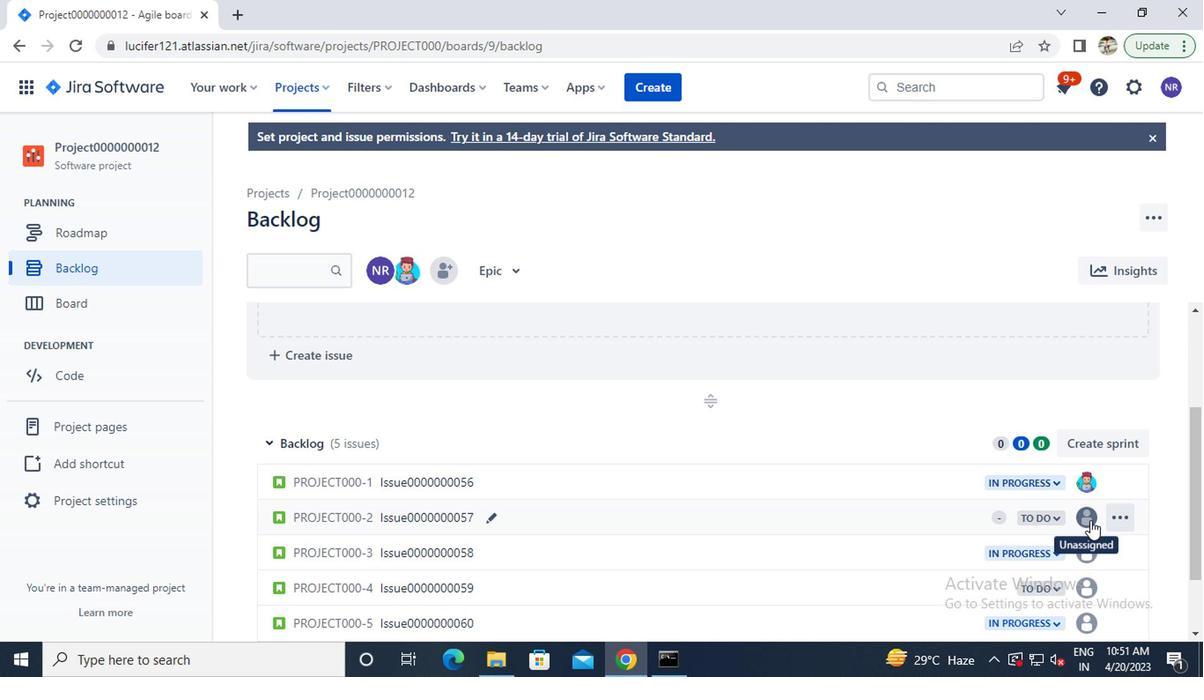 
Action: Key pressed v
Screenshot: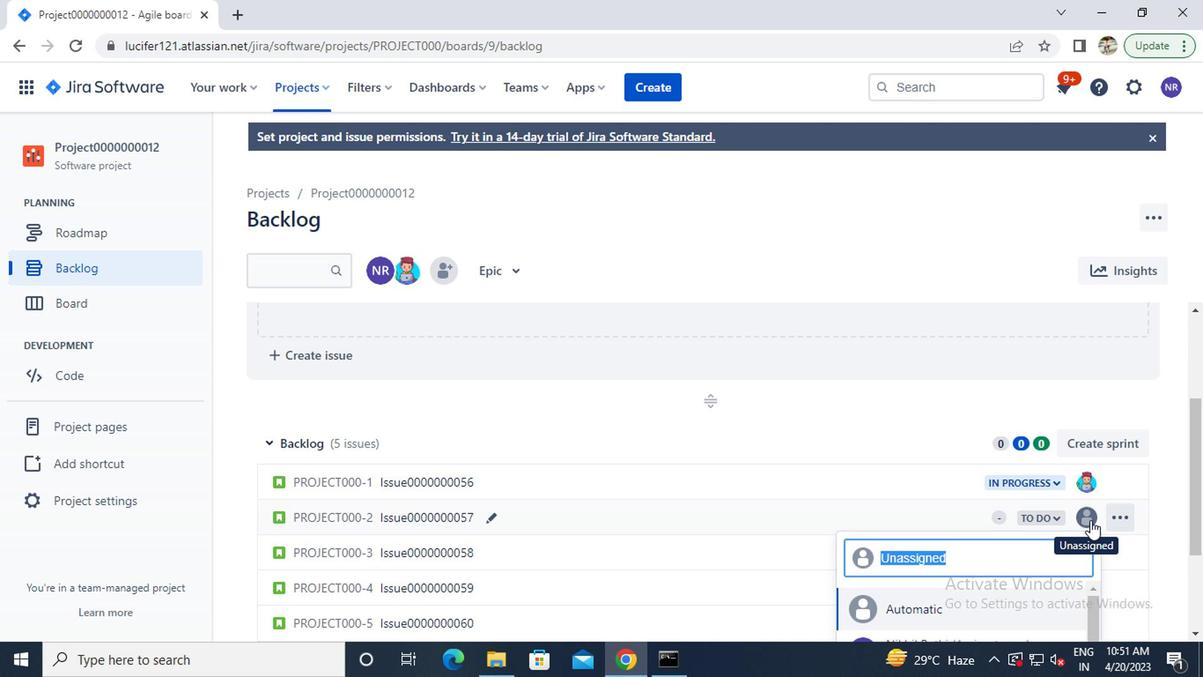 
Action: Mouse moved to (929, 523)
Screenshot: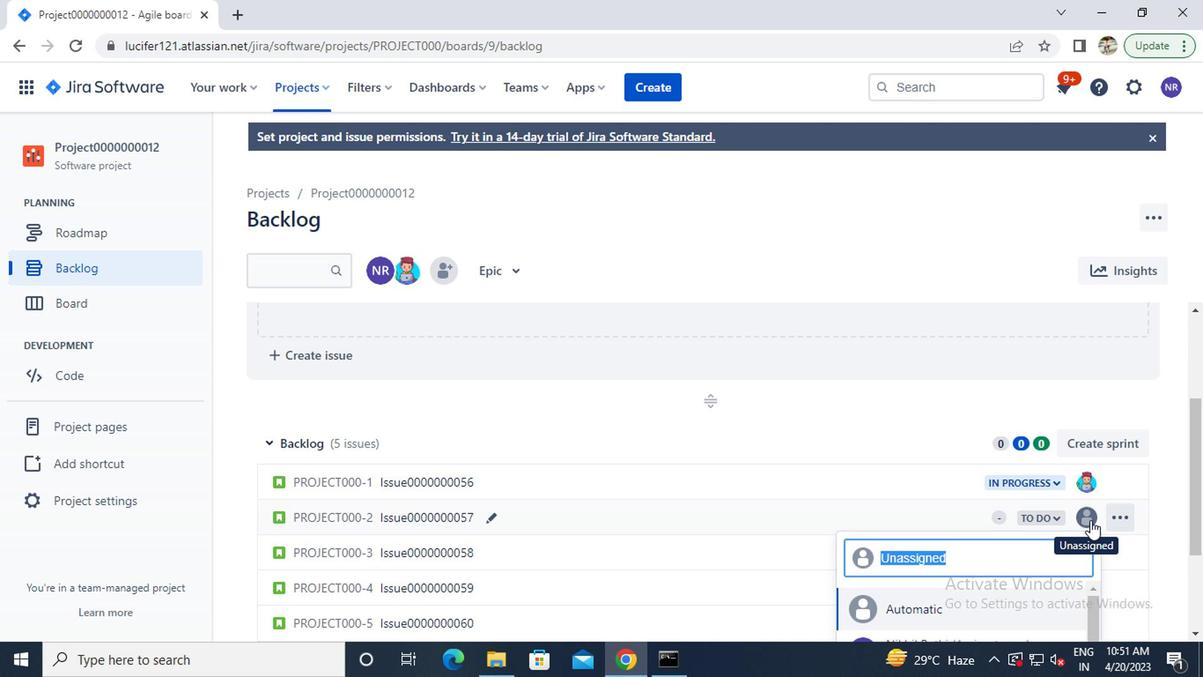 
Action: Key pressed i
Screenshot: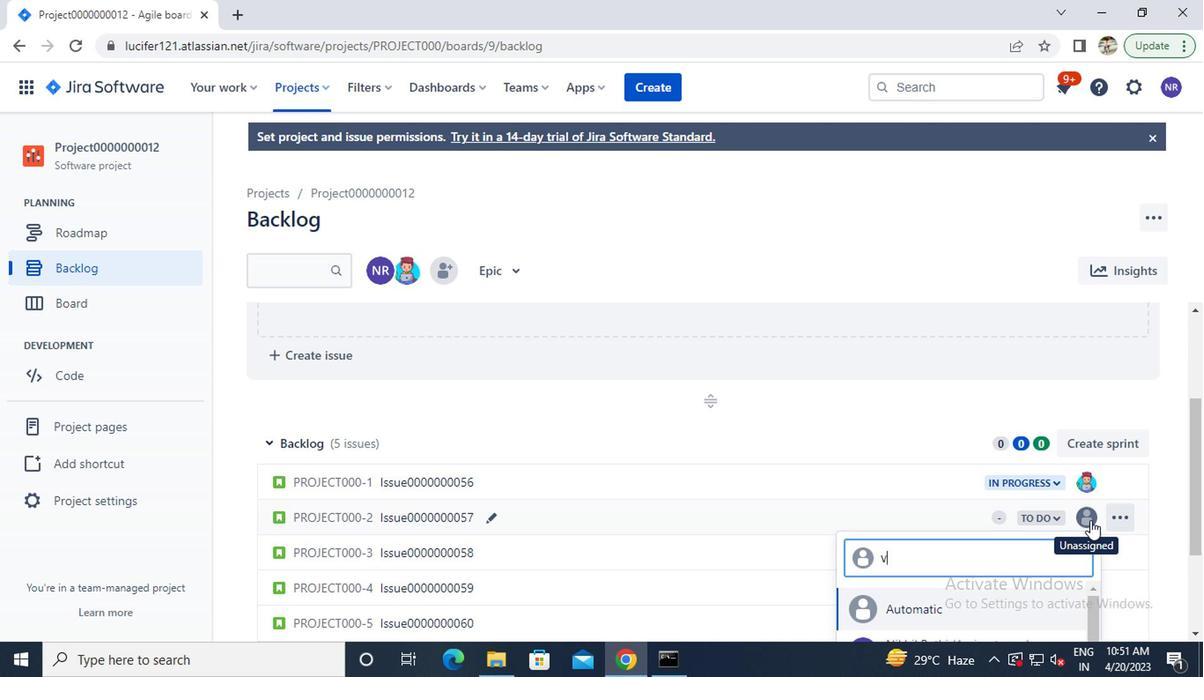 
Action: Mouse moved to (821, 583)
Screenshot: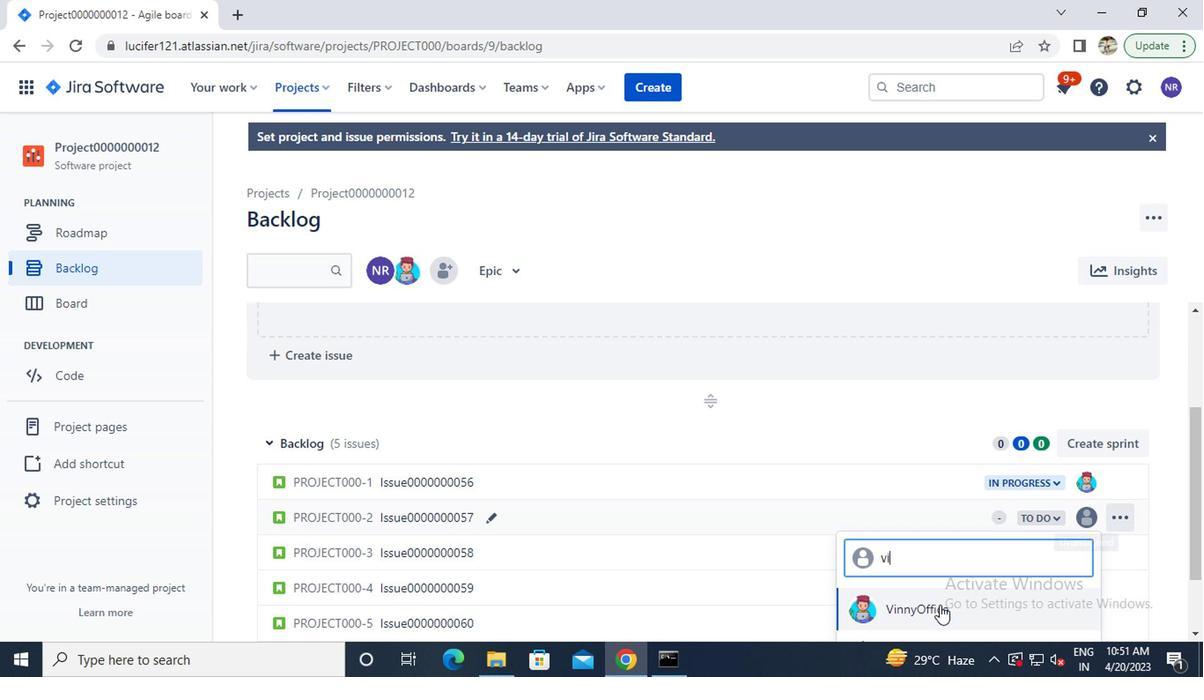 
Action: Mouse pressed left at (821, 583)
Screenshot: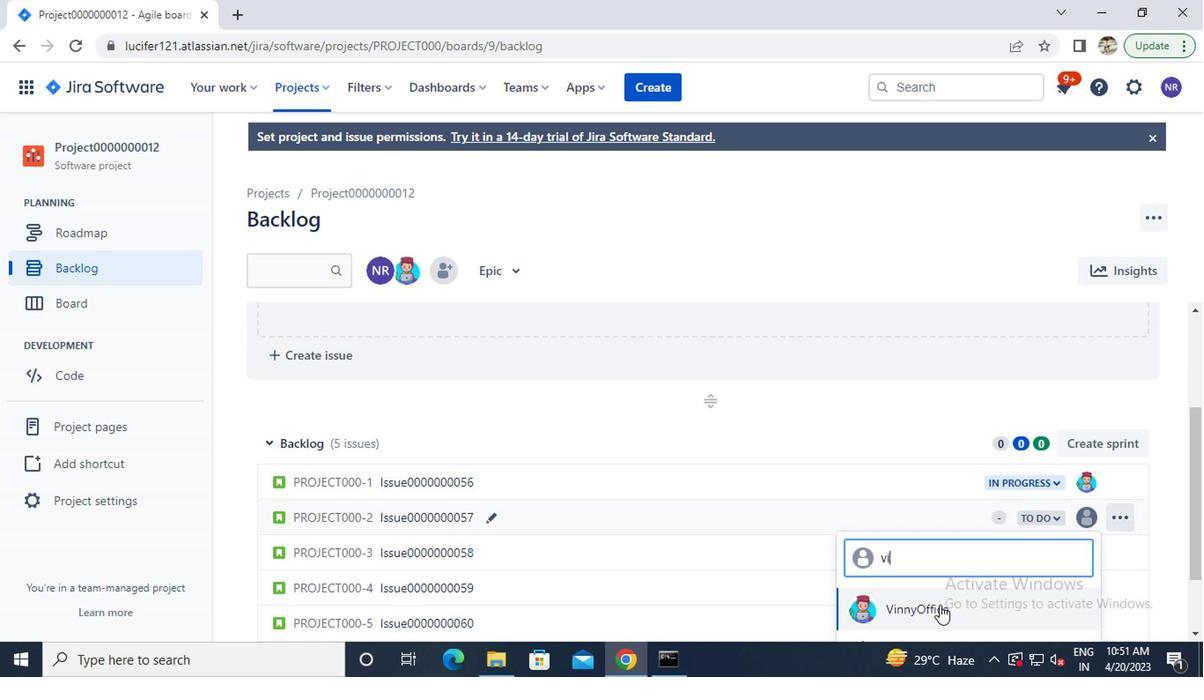 
